 Task: Search one way flight ticket for 3 adults, 3 children in premium economy from Missoula: Missoula Montana Airport (was Missoula International Airport) to Gillette: Gillette Campbell County Airport on 5-1-2023. Choice of flights is Singapure airlines. Number of bags: 1 carry on bag. Price is upto 42000. Outbound departure time preference is 4:15.
Action: Mouse moved to (195, 175)
Screenshot: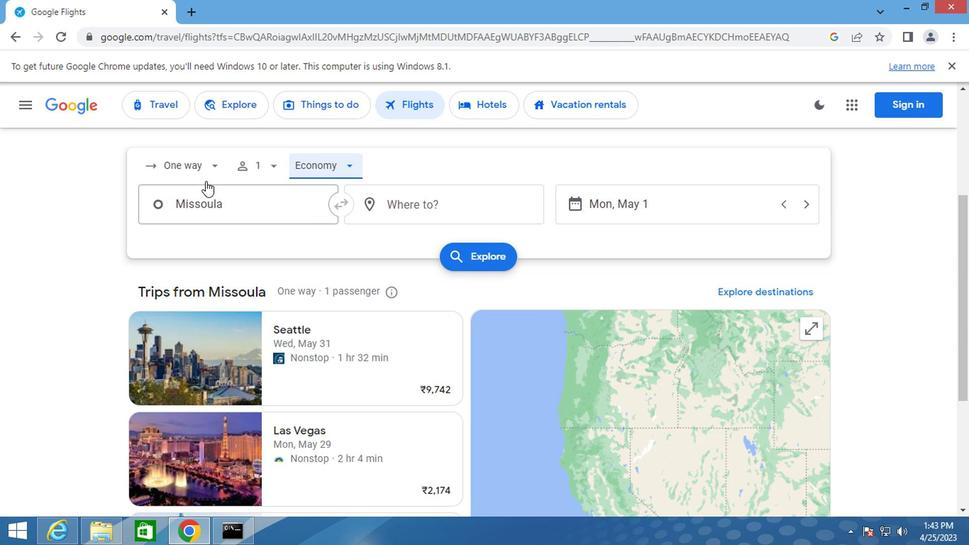 
Action: Mouse pressed left at (195, 175)
Screenshot: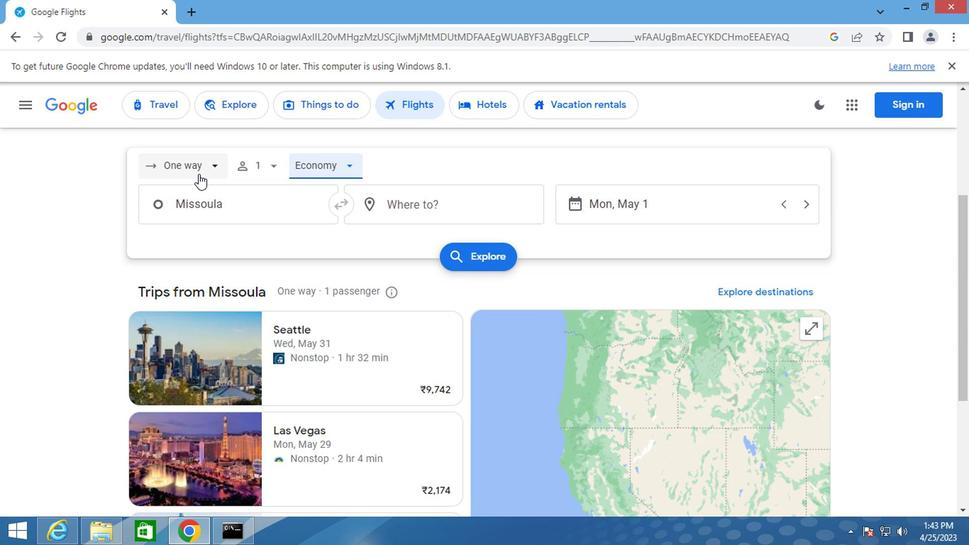 
Action: Mouse moved to (180, 236)
Screenshot: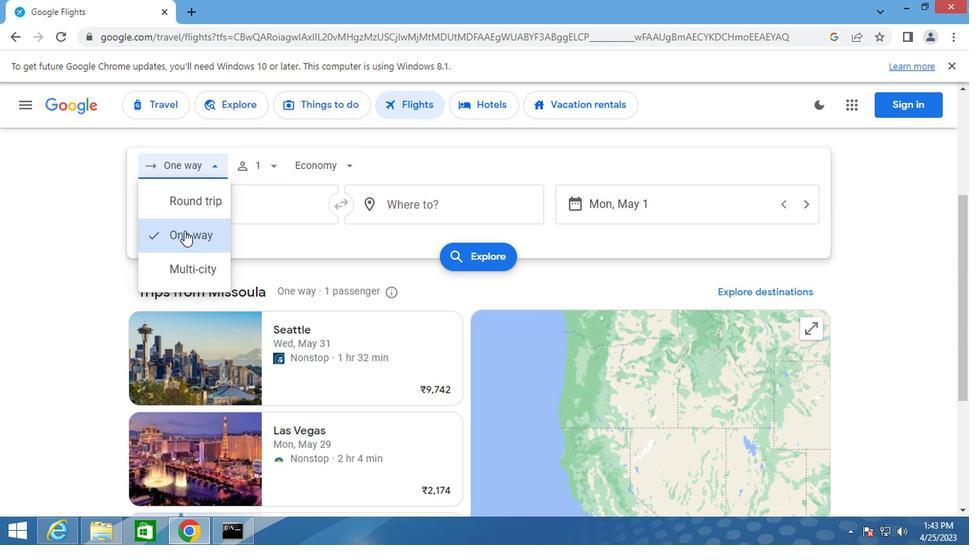 
Action: Mouse pressed left at (180, 236)
Screenshot: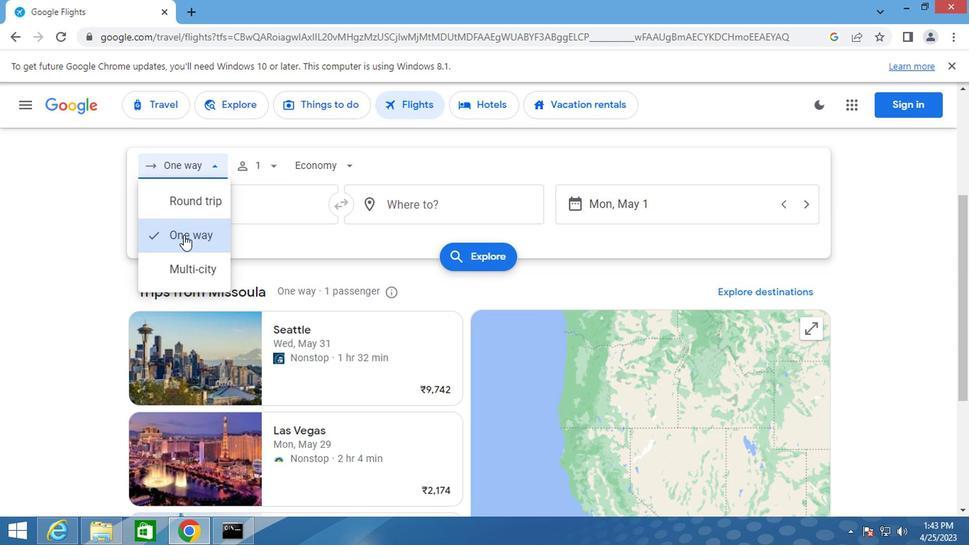 
Action: Mouse moved to (267, 165)
Screenshot: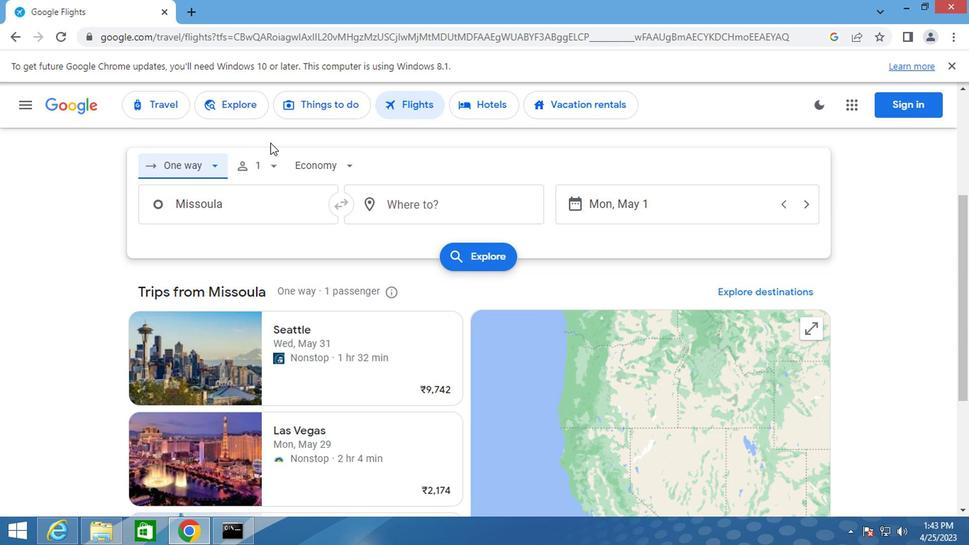 
Action: Mouse pressed left at (267, 165)
Screenshot: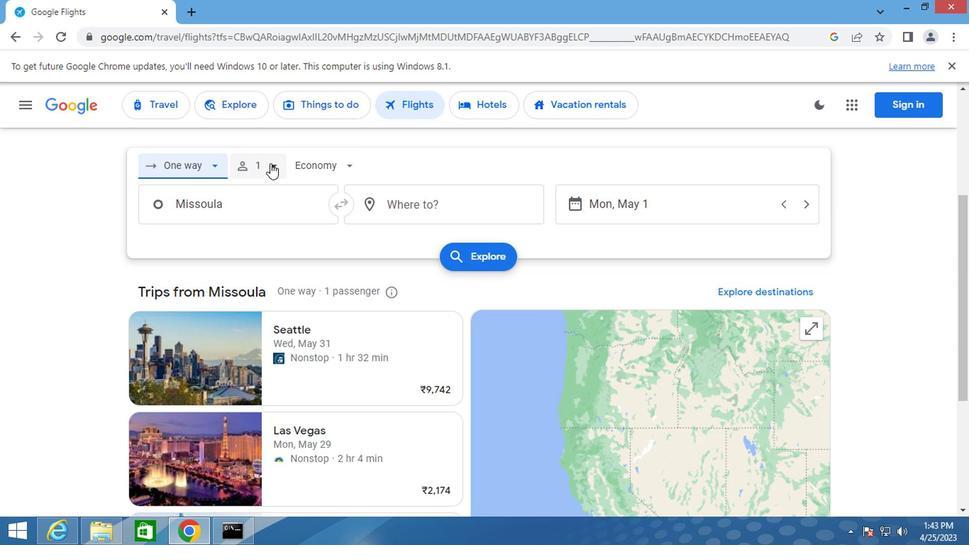 
Action: Mouse moved to (369, 204)
Screenshot: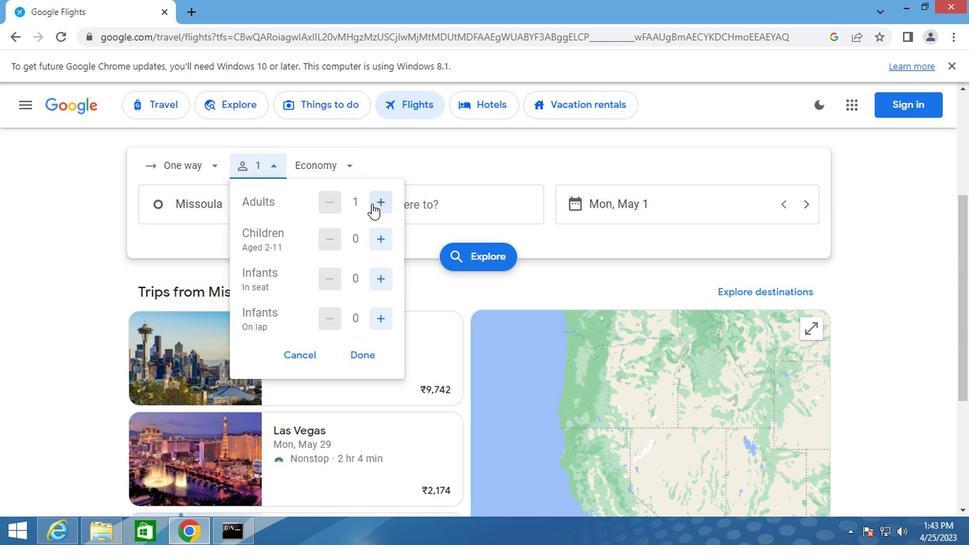 
Action: Mouse pressed left at (369, 204)
Screenshot: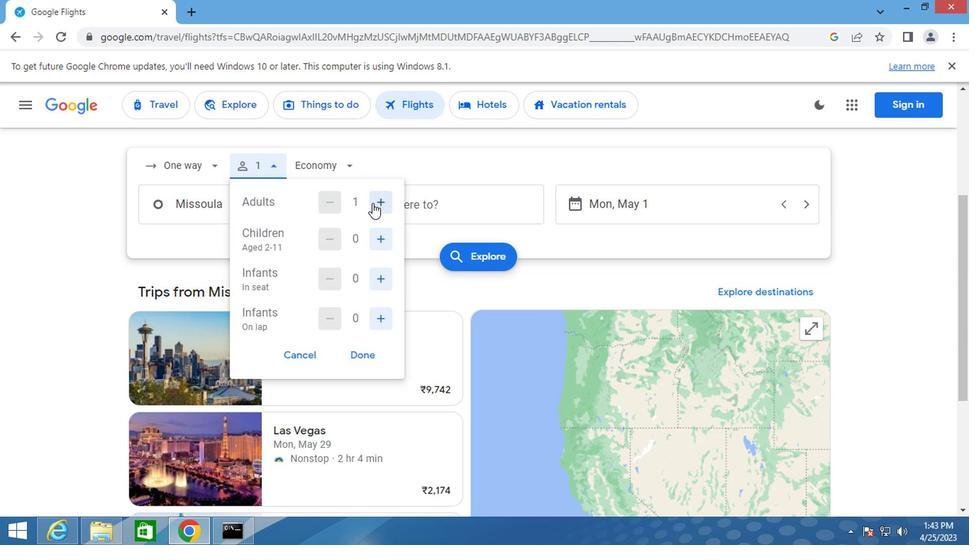 
Action: Mouse pressed left at (369, 204)
Screenshot: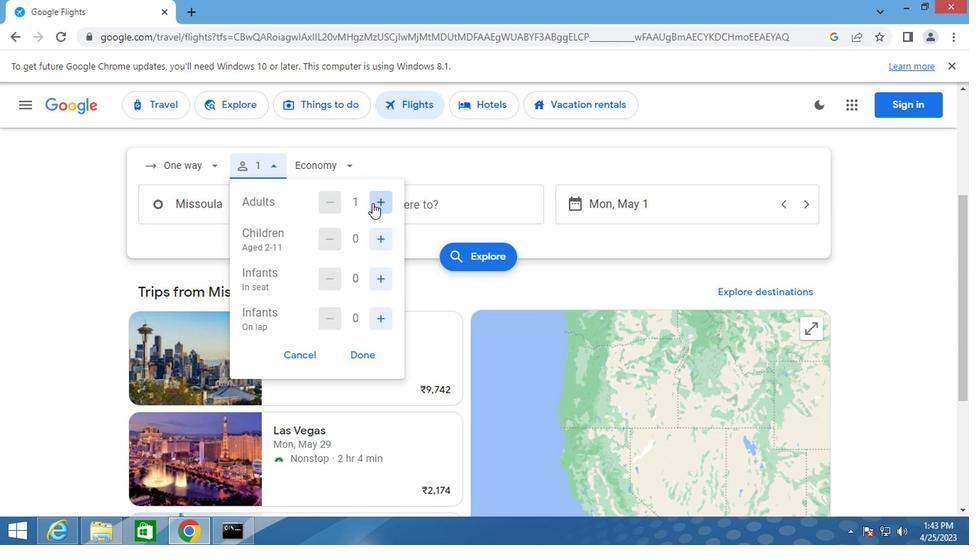 
Action: Mouse moved to (376, 244)
Screenshot: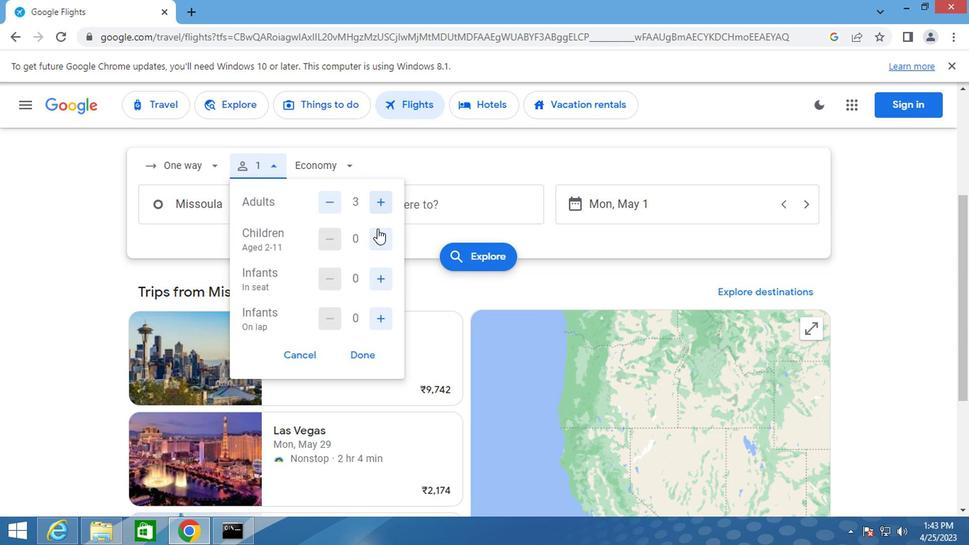 
Action: Mouse pressed left at (376, 244)
Screenshot: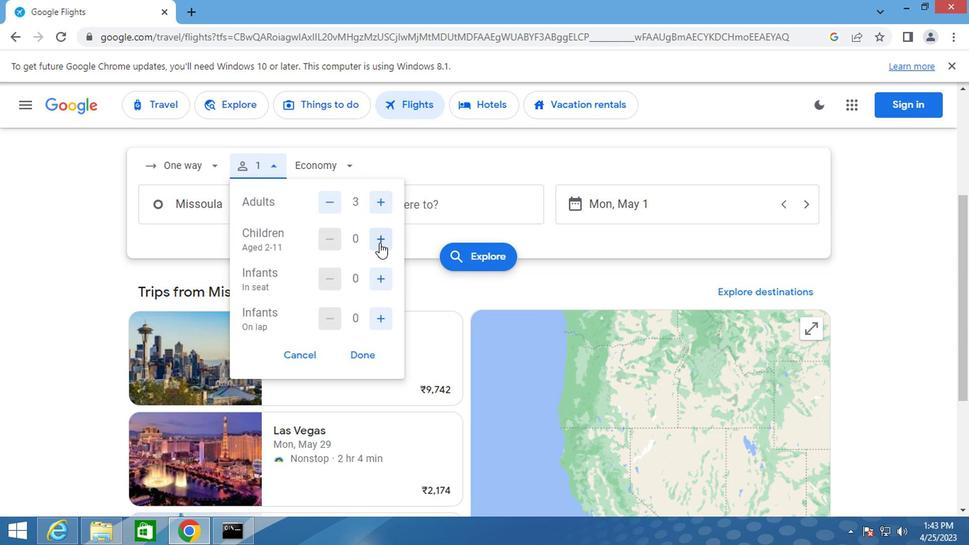 
Action: Mouse pressed left at (376, 244)
Screenshot: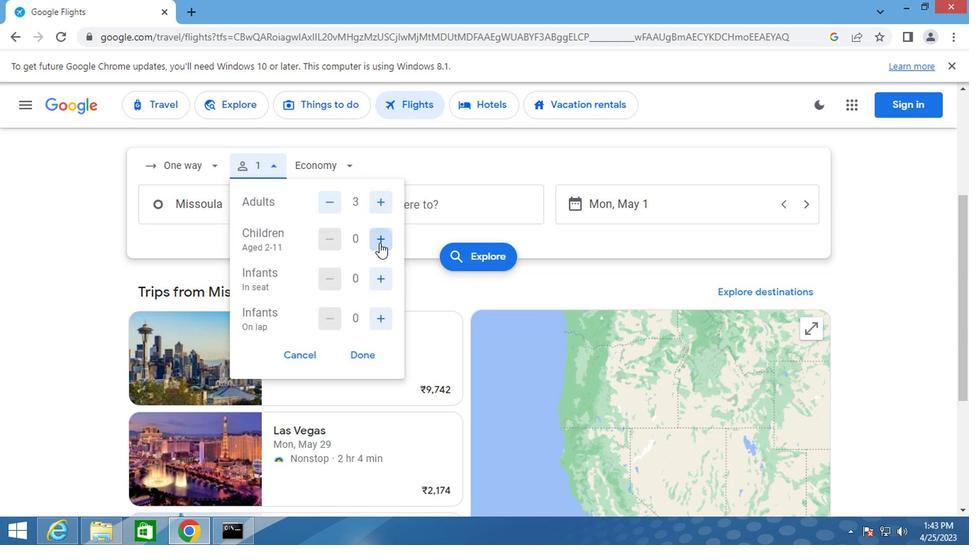 
Action: Mouse pressed left at (376, 244)
Screenshot: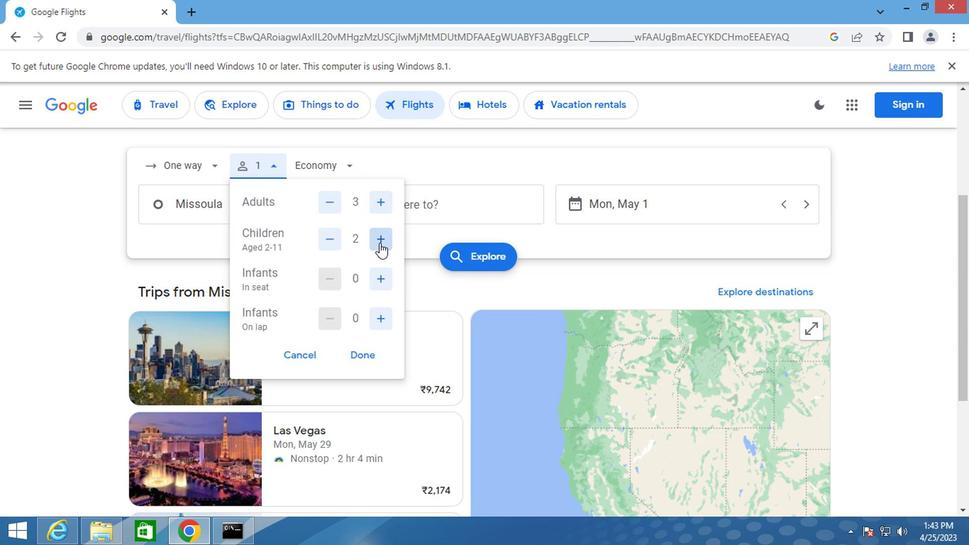 
Action: Mouse moved to (337, 165)
Screenshot: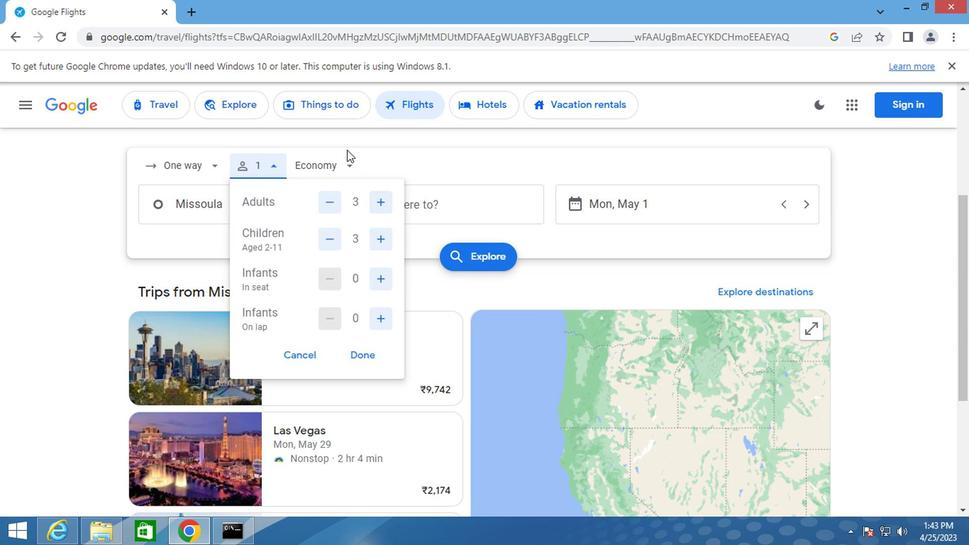 
Action: Mouse pressed left at (337, 165)
Screenshot: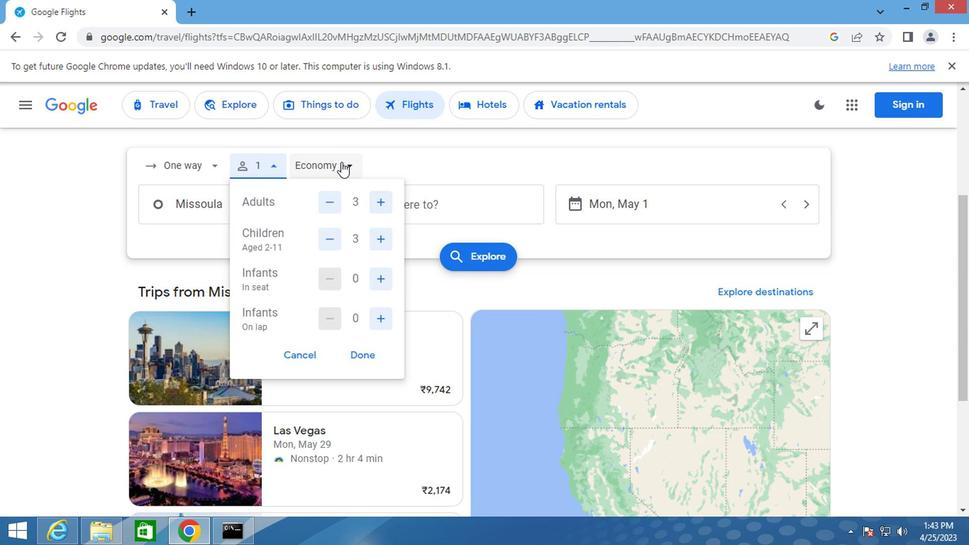 
Action: Mouse moved to (354, 234)
Screenshot: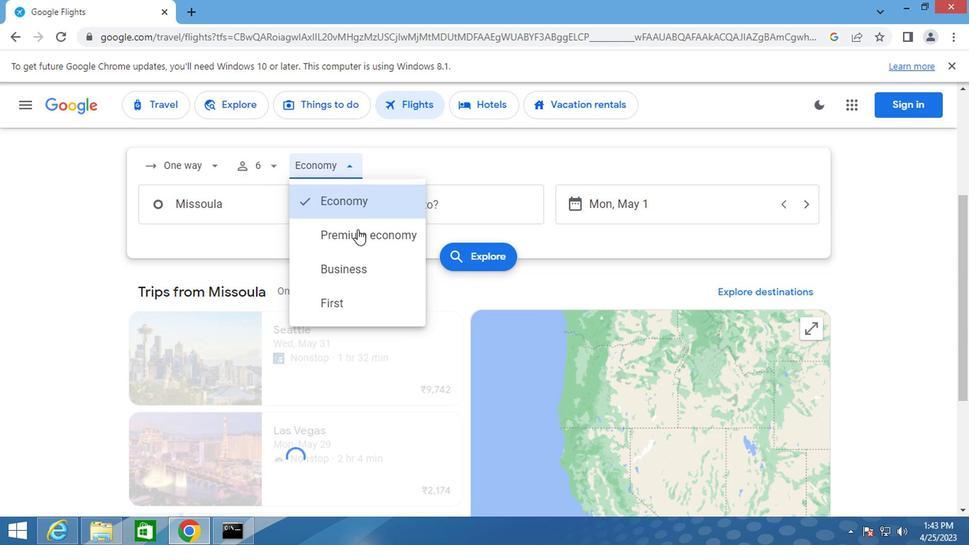 
Action: Mouse pressed left at (354, 234)
Screenshot: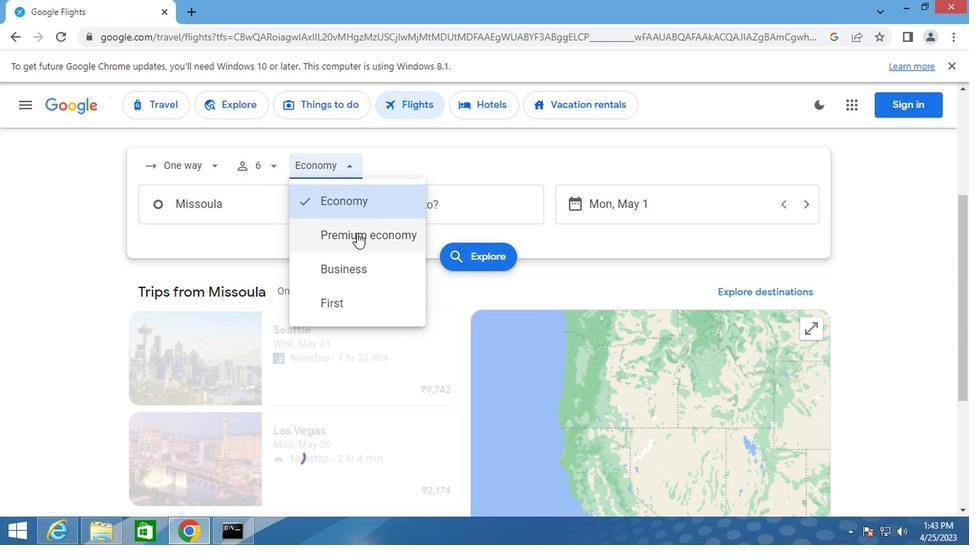 
Action: Mouse moved to (219, 212)
Screenshot: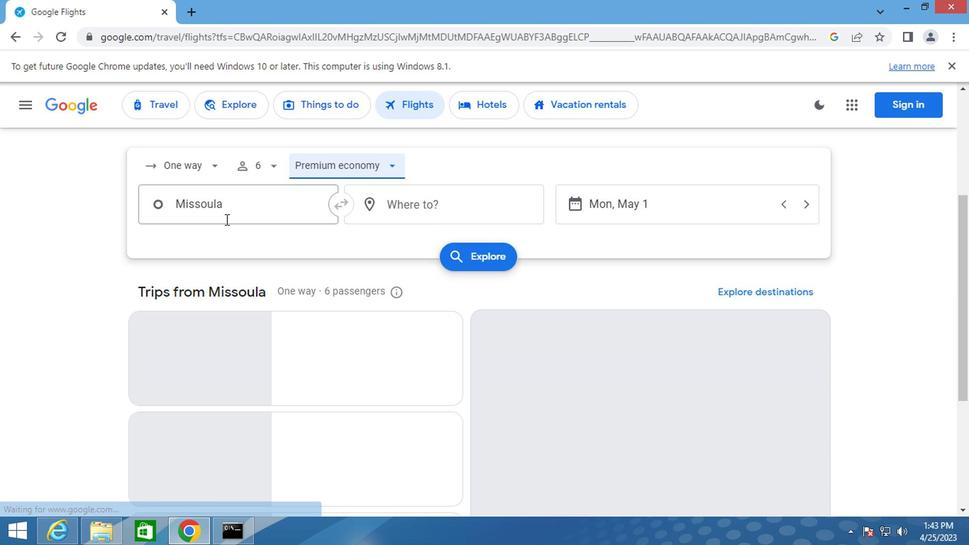 
Action: Mouse pressed left at (219, 212)
Screenshot: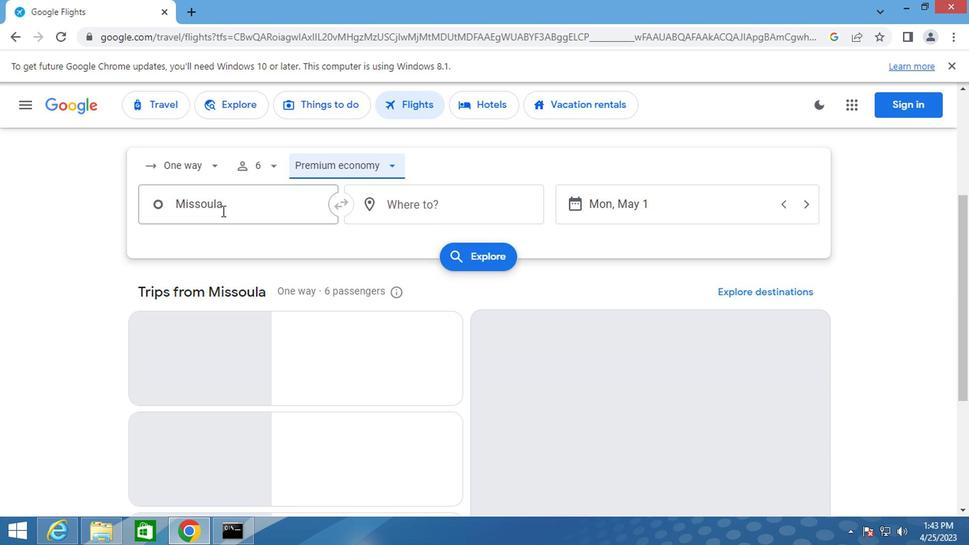 
Action: Key pressed missoul
Screenshot: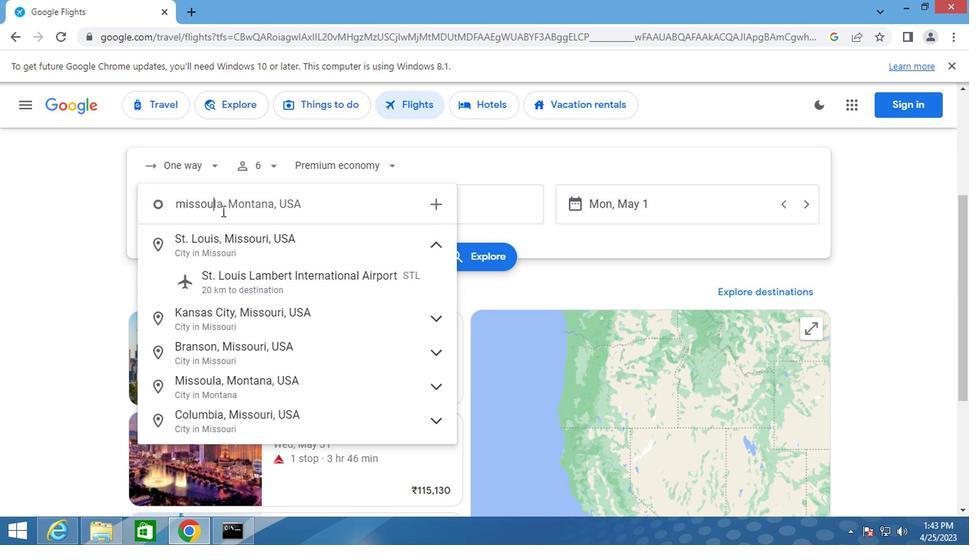 
Action: Mouse moved to (213, 297)
Screenshot: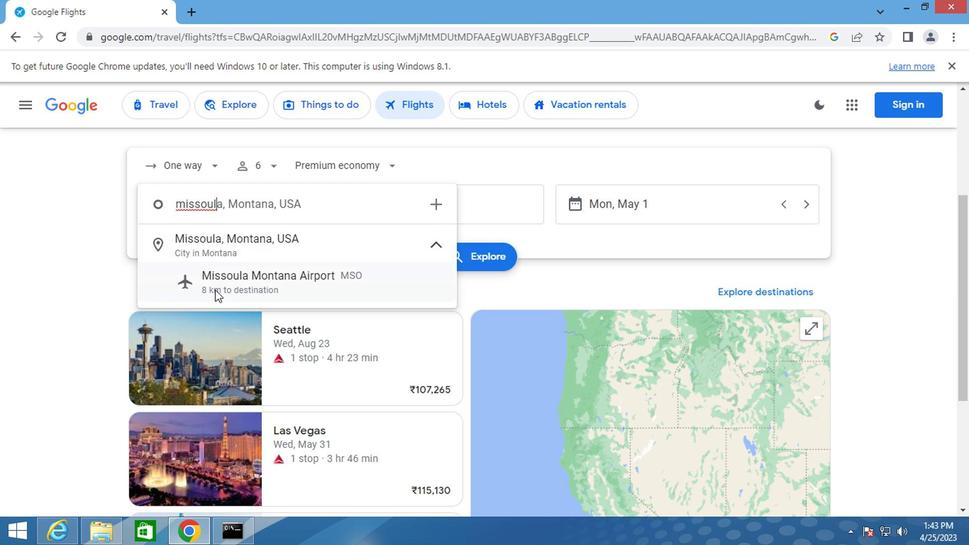 
Action: Mouse pressed left at (213, 297)
Screenshot: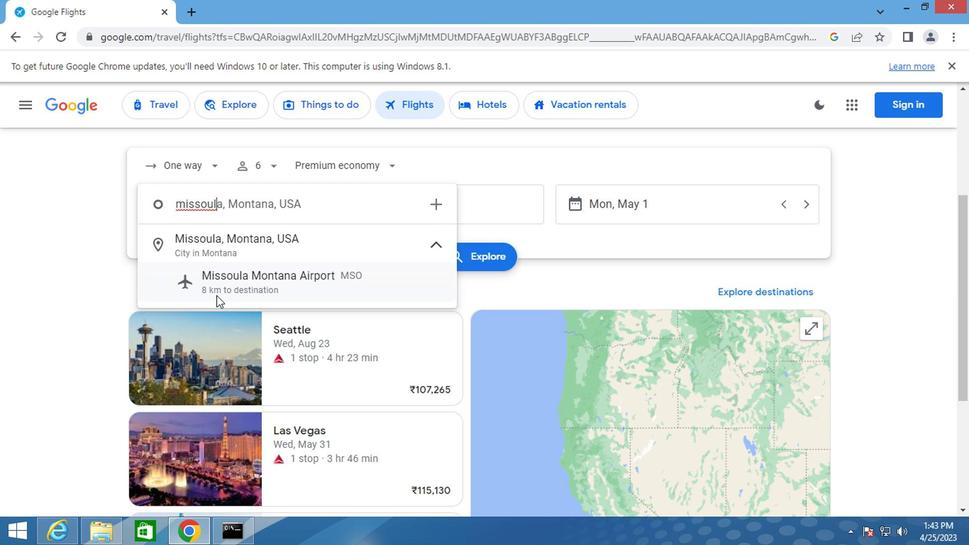 
Action: Mouse moved to (383, 203)
Screenshot: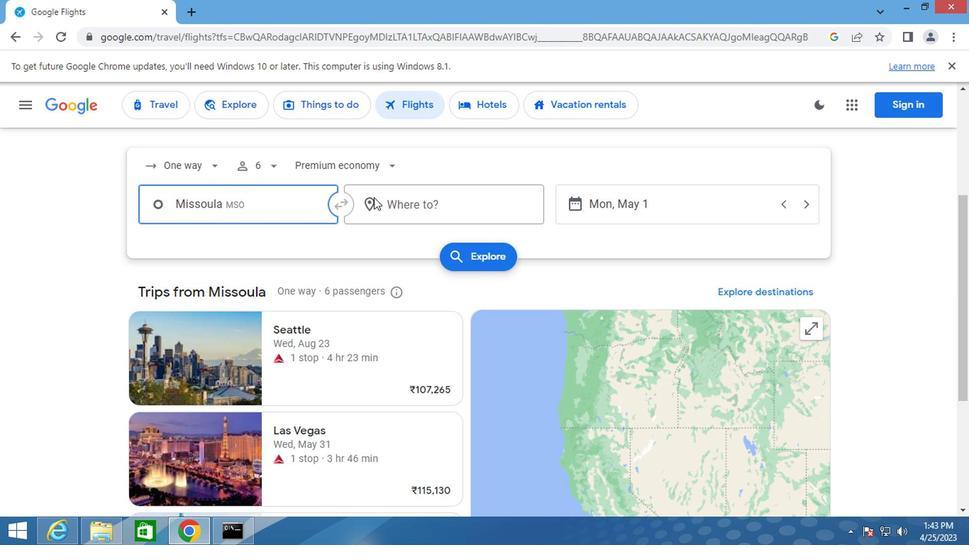 
Action: Mouse pressed left at (383, 203)
Screenshot: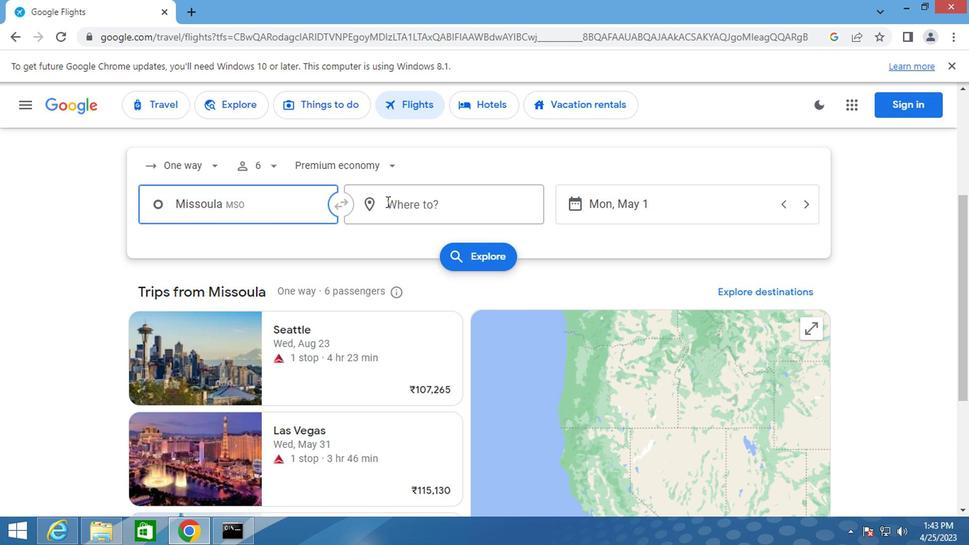 
Action: Mouse moved to (397, 206)
Screenshot: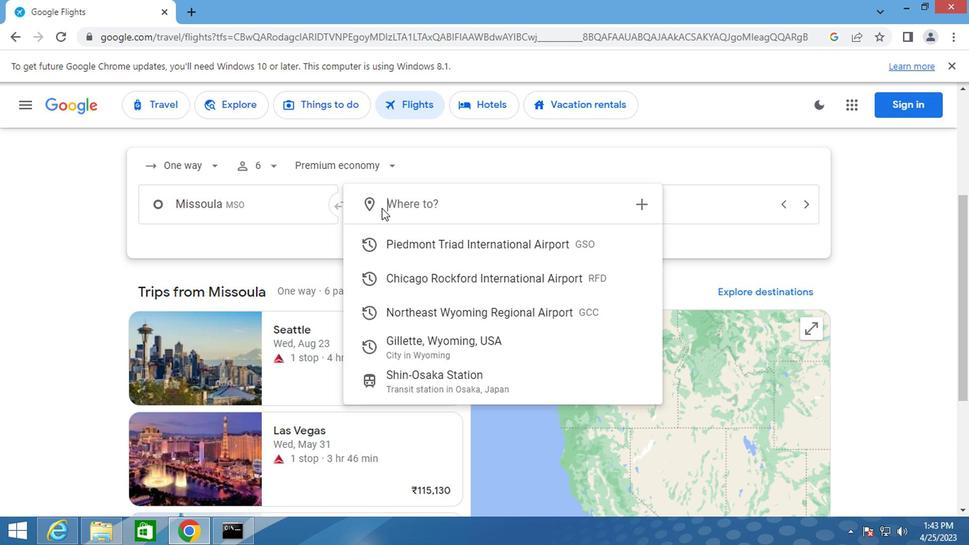 
Action: Key pressed gillette
Screenshot: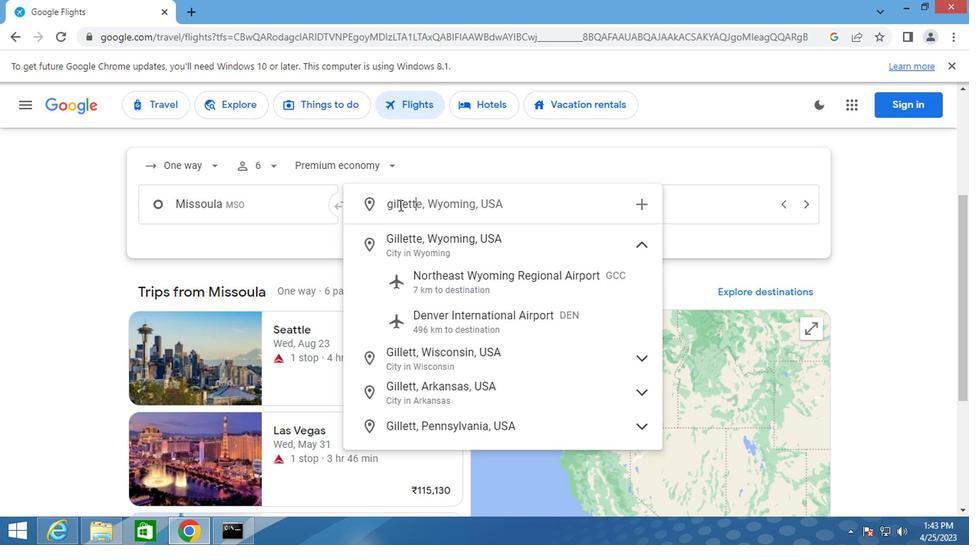 
Action: Mouse moved to (469, 281)
Screenshot: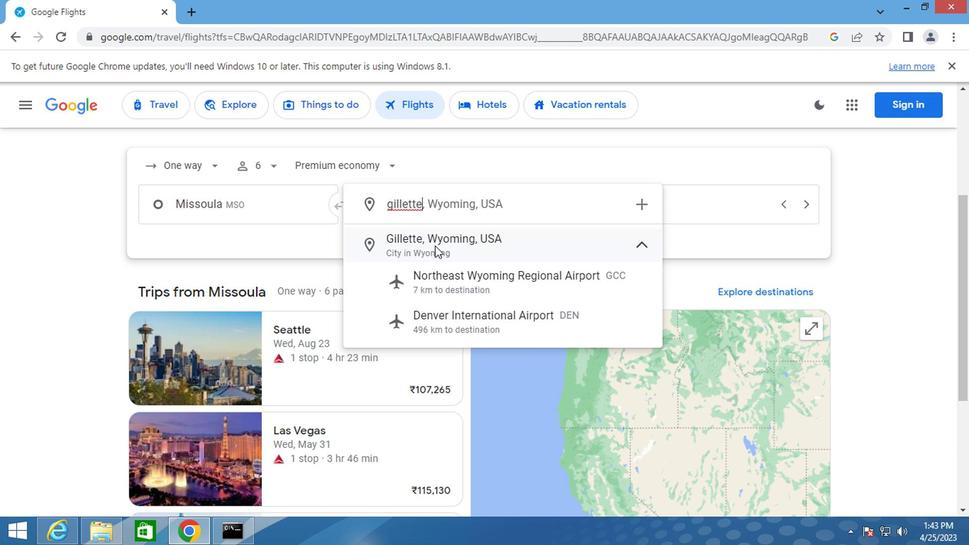 
Action: Mouse pressed left at (469, 281)
Screenshot: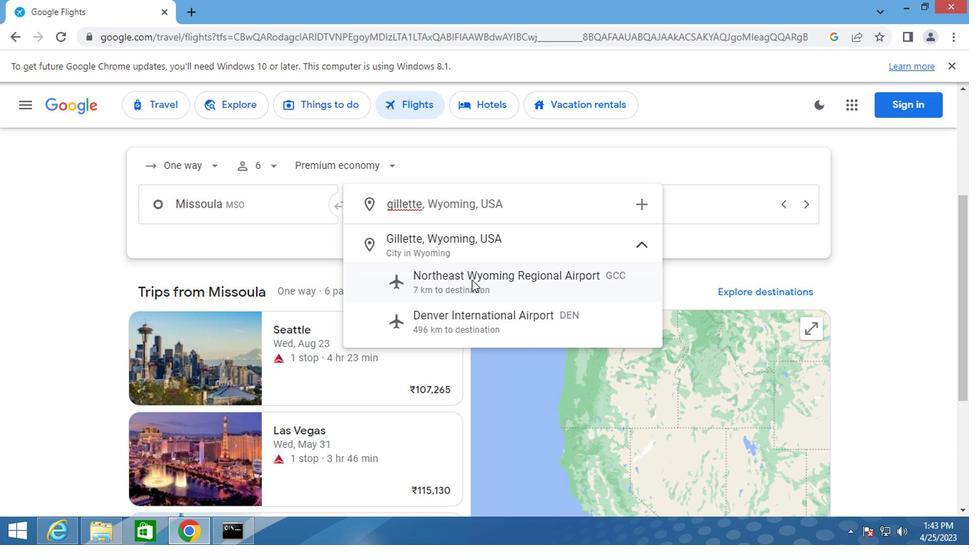 
Action: Mouse moved to (653, 204)
Screenshot: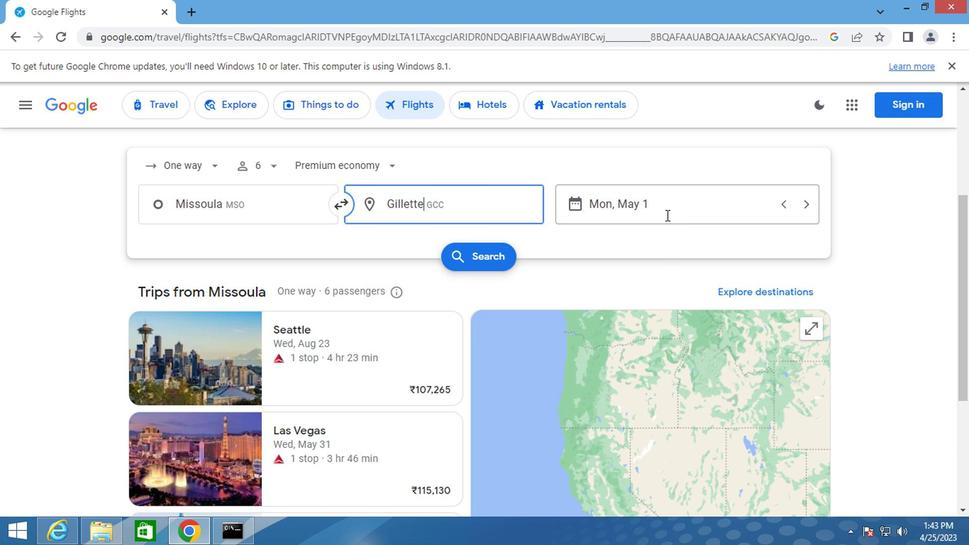 
Action: Mouse pressed left at (653, 204)
Screenshot: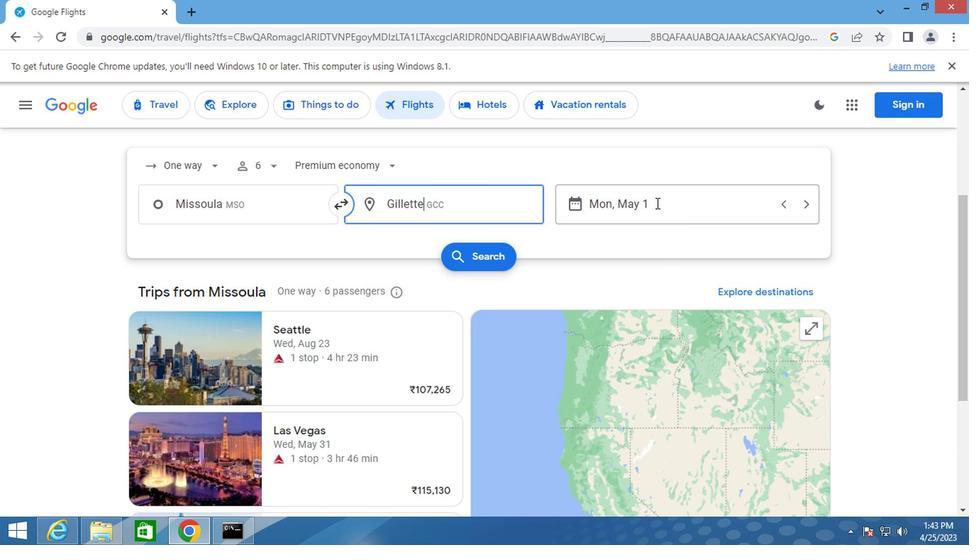
Action: Mouse moved to (614, 256)
Screenshot: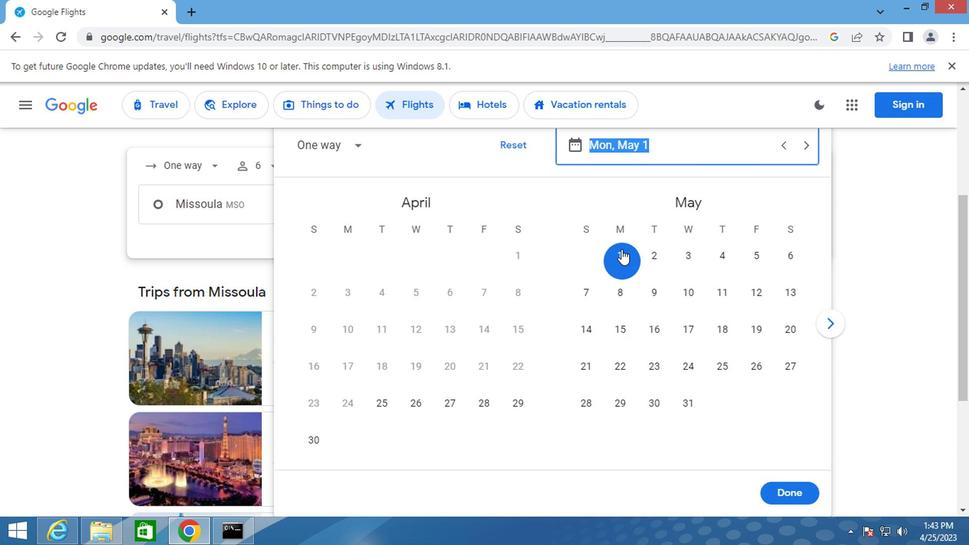 
Action: Mouse pressed left at (614, 256)
Screenshot: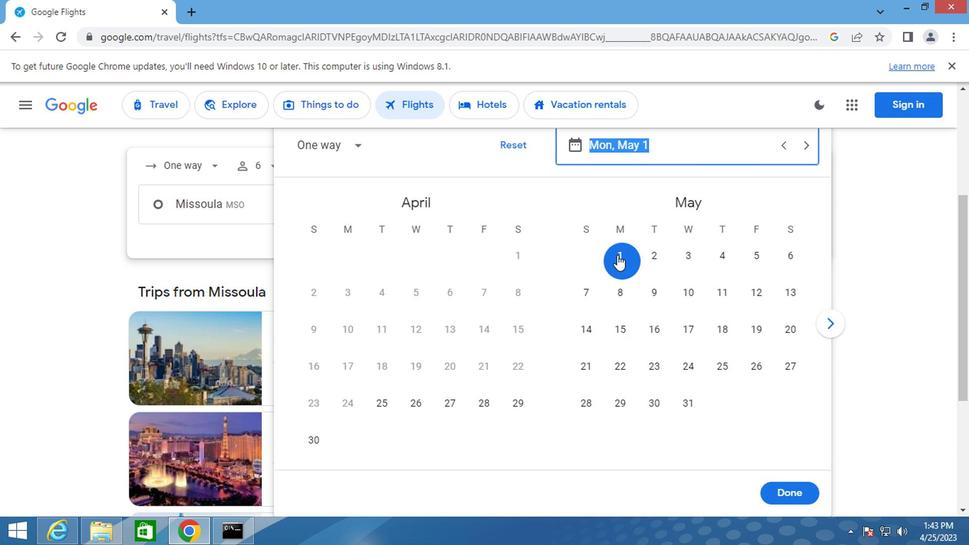 
Action: Mouse moved to (777, 489)
Screenshot: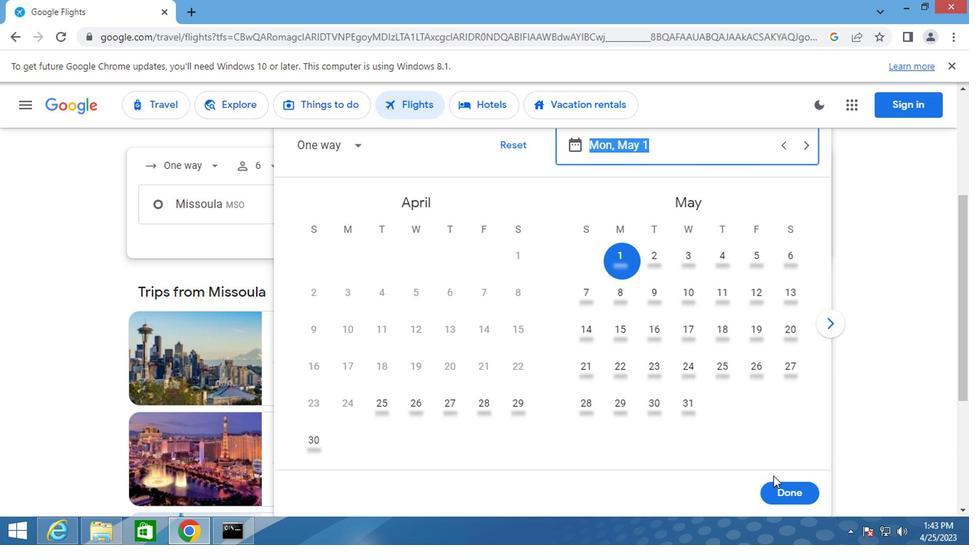 
Action: Mouse pressed left at (777, 489)
Screenshot: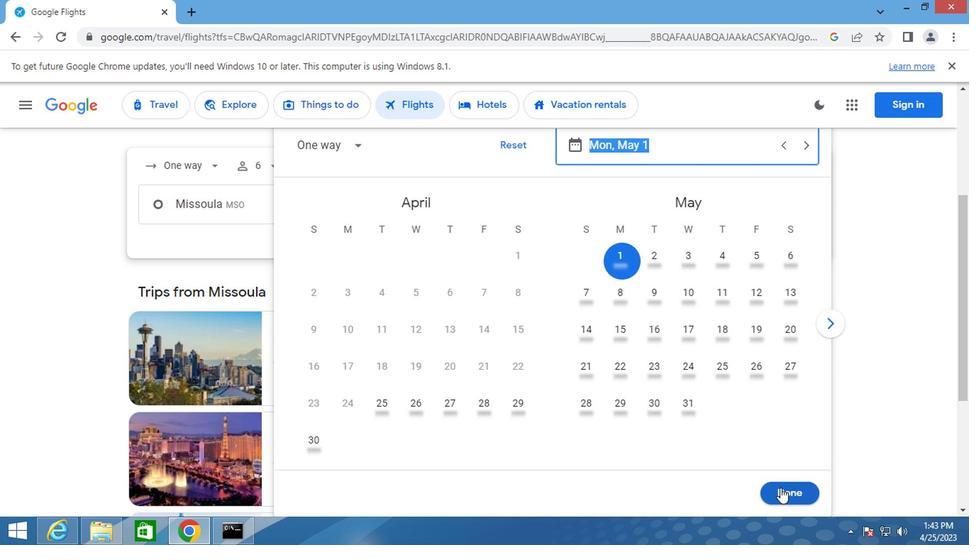 
Action: Mouse moved to (462, 263)
Screenshot: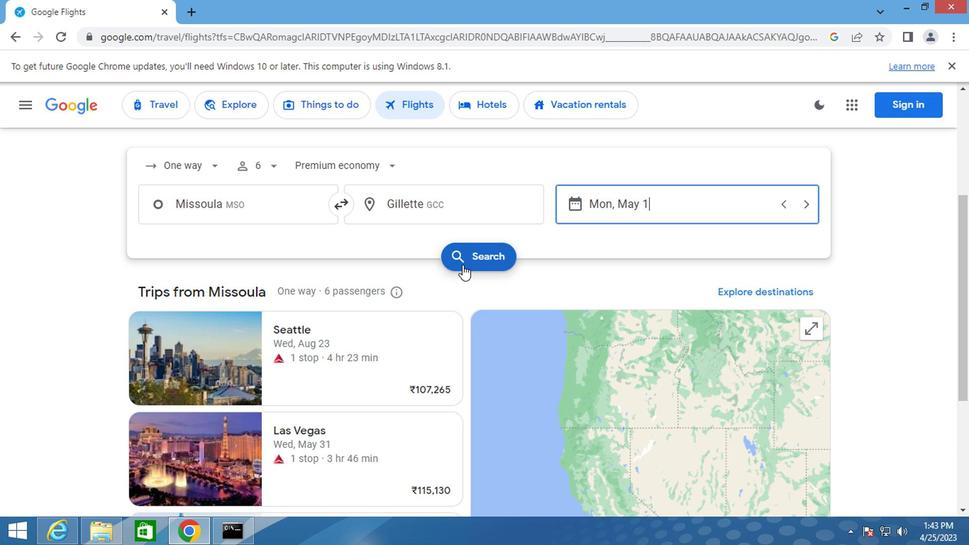 
Action: Mouse pressed left at (462, 263)
Screenshot: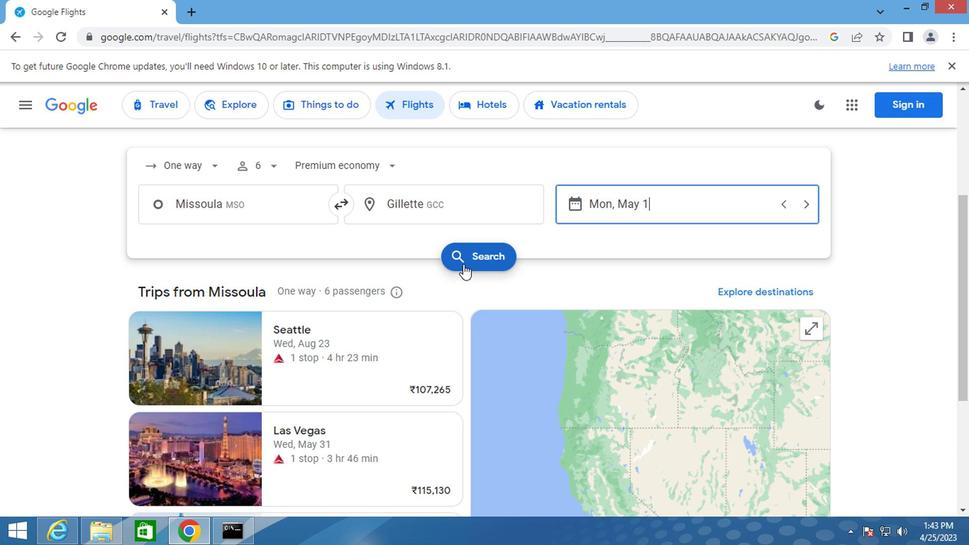 
Action: Mouse moved to (168, 234)
Screenshot: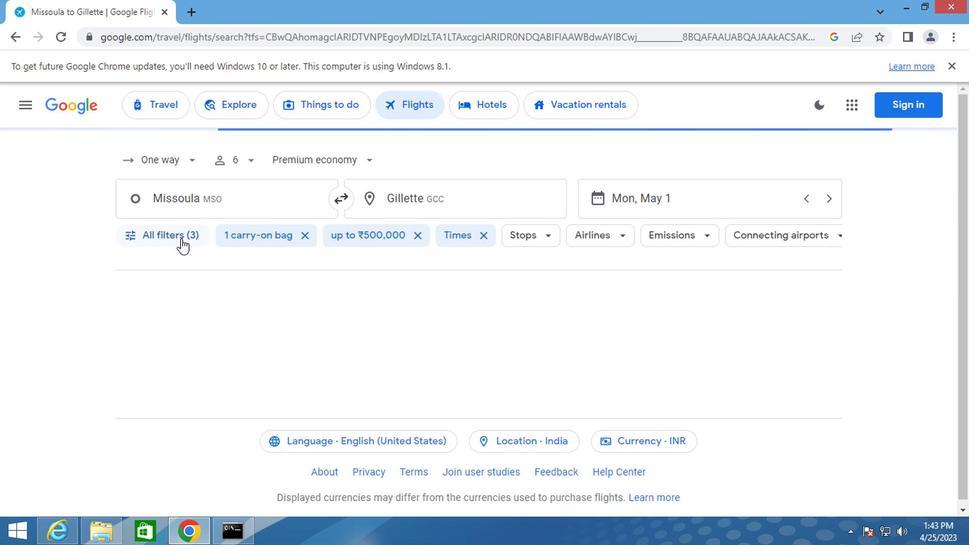 
Action: Mouse pressed left at (168, 234)
Screenshot: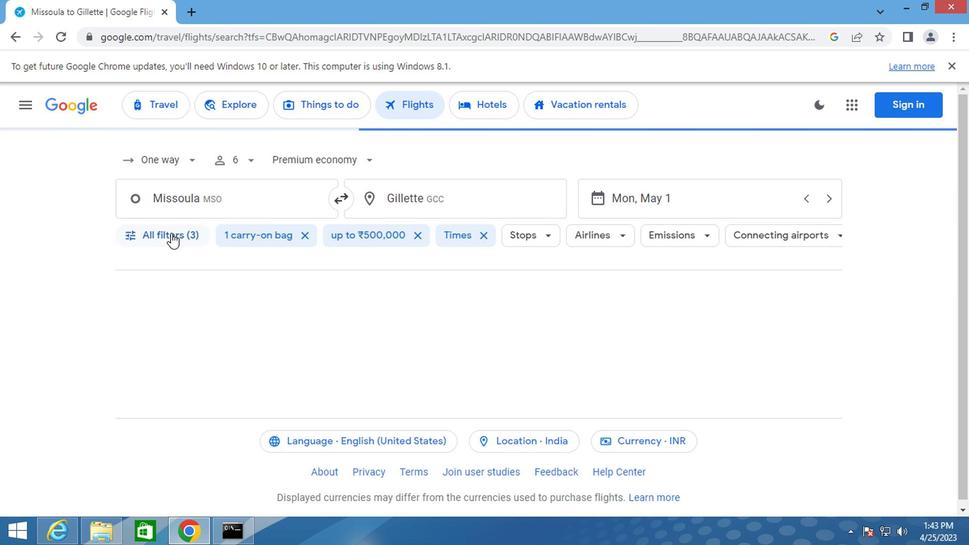 
Action: Mouse moved to (264, 309)
Screenshot: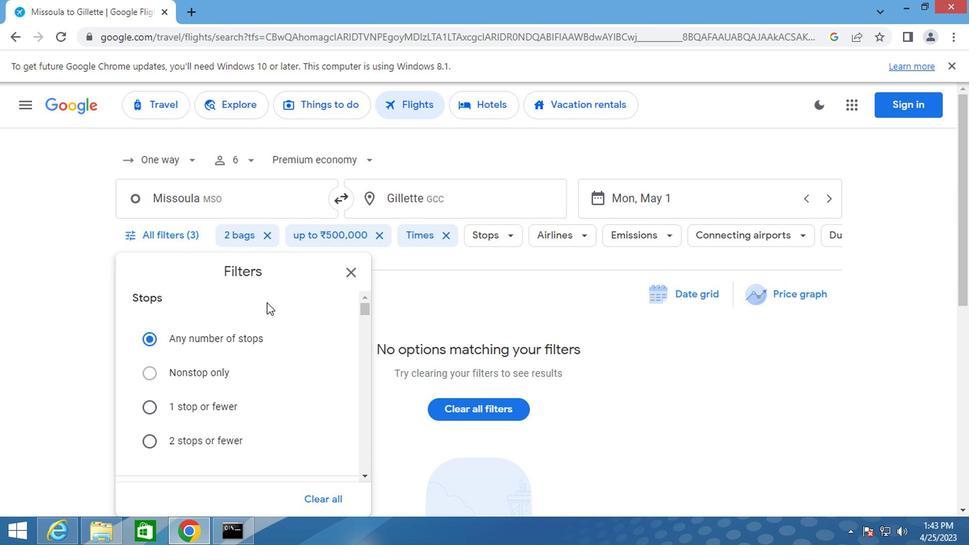 
Action: Mouse scrolled (264, 308) with delta (0, -1)
Screenshot: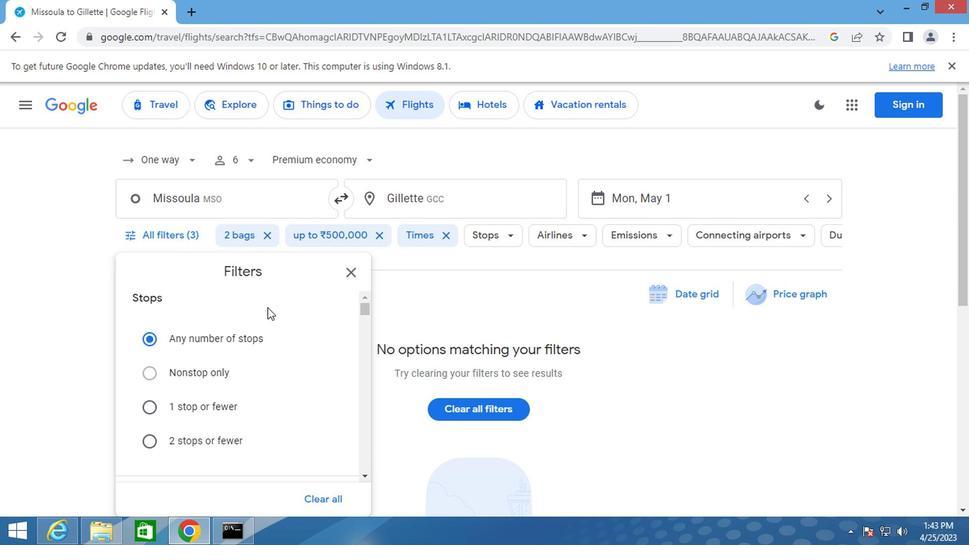 
Action: Mouse scrolled (264, 308) with delta (0, -1)
Screenshot: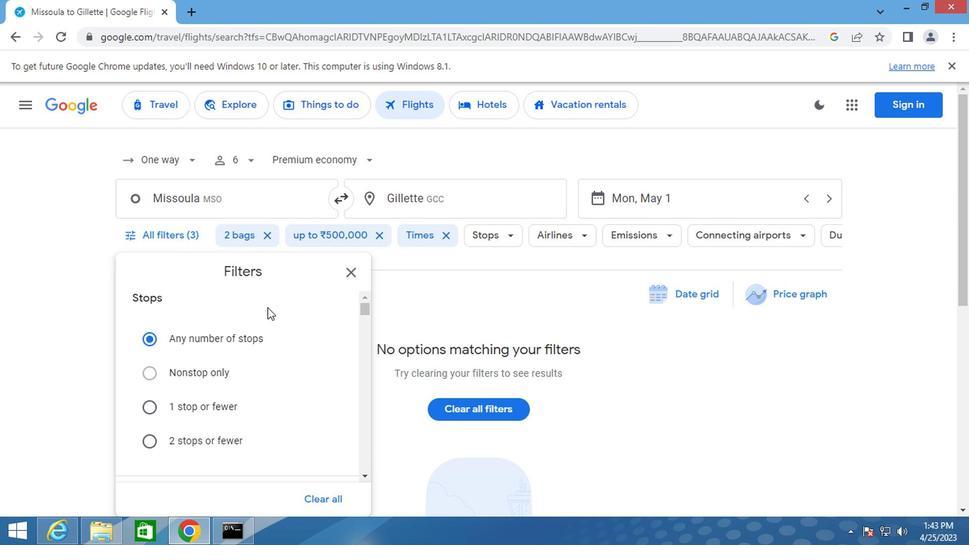 
Action: Mouse moved to (263, 333)
Screenshot: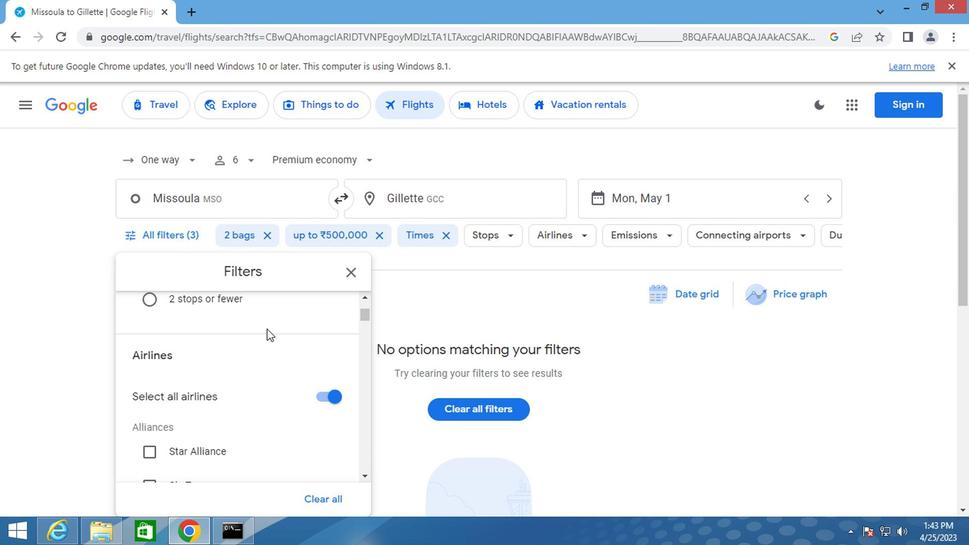 
Action: Mouse scrolled (263, 333) with delta (0, 0)
Screenshot: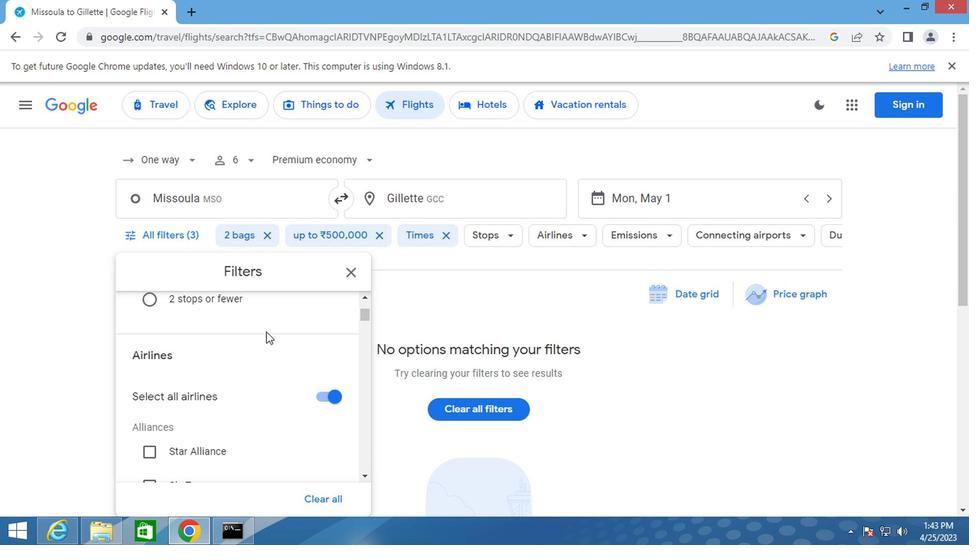 
Action: Mouse scrolled (263, 333) with delta (0, 0)
Screenshot: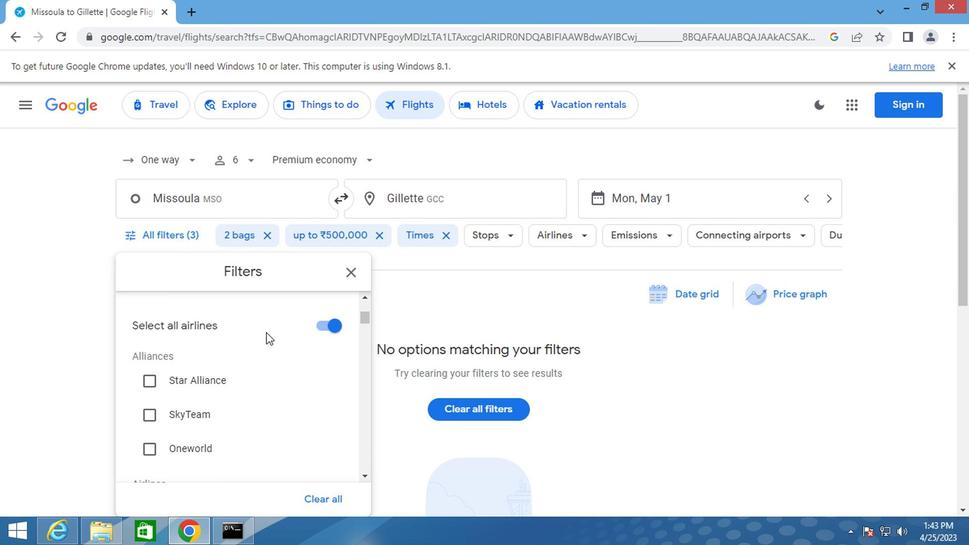 
Action: Mouse scrolled (263, 333) with delta (0, 0)
Screenshot: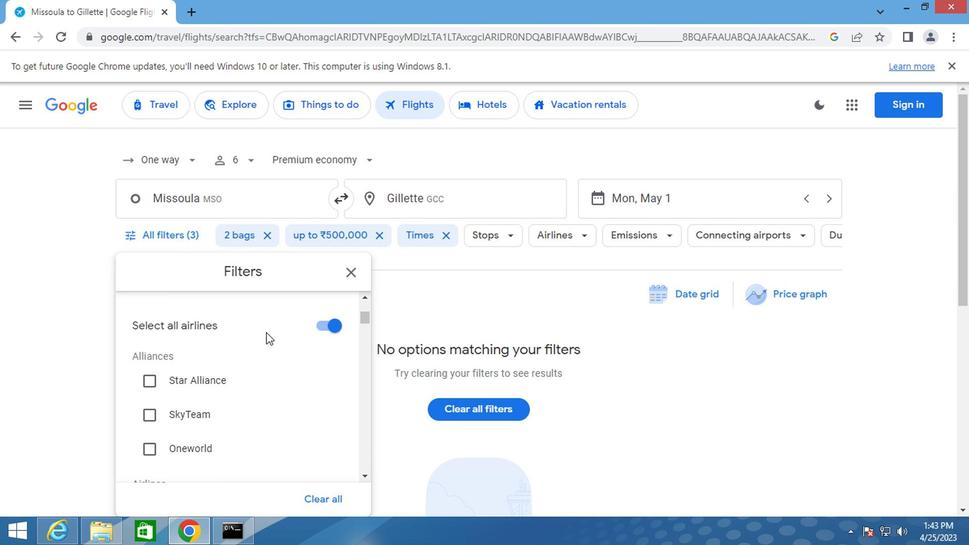 
Action: Mouse scrolled (263, 333) with delta (0, 0)
Screenshot: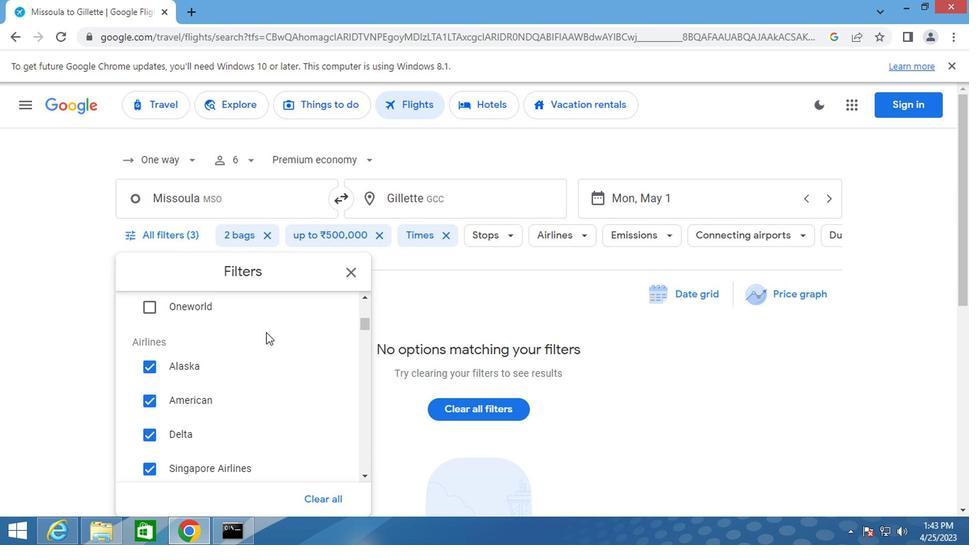 
Action: Mouse moved to (152, 398)
Screenshot: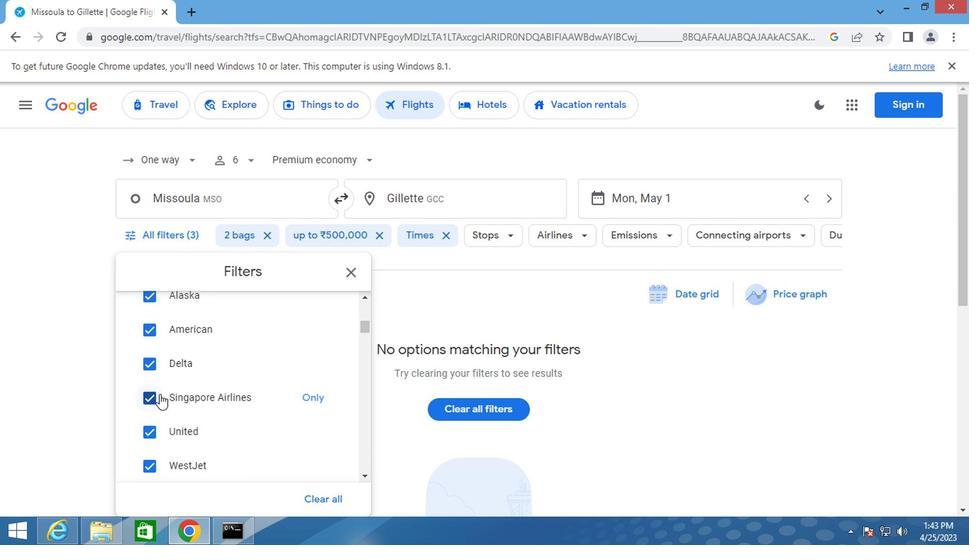 
Action: Mouse pressed left at (152, 398)
Screenshot: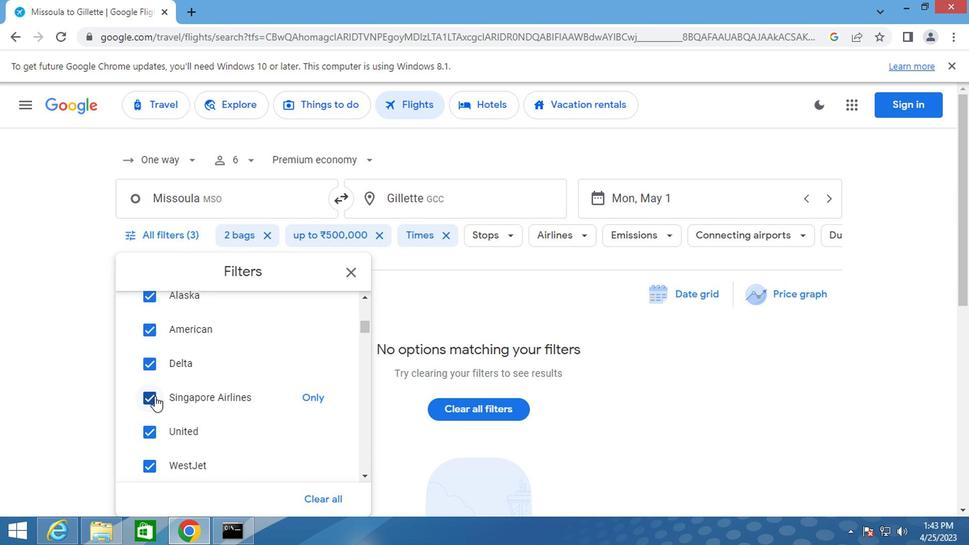 
Action: Mouse moved to (236, 387)
Screenshot: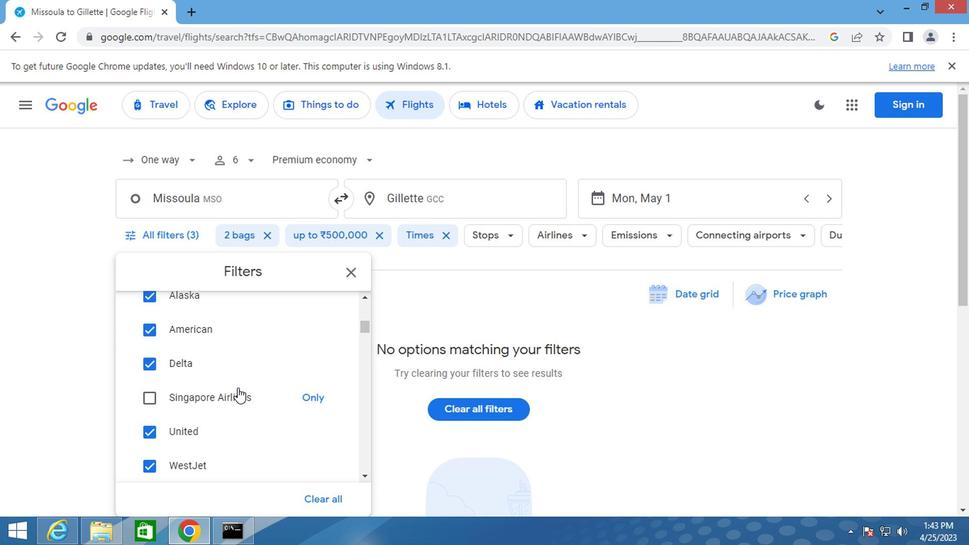 
Action: Mouse scrolled (236, 387) with delta (0, 0)
Screenshot: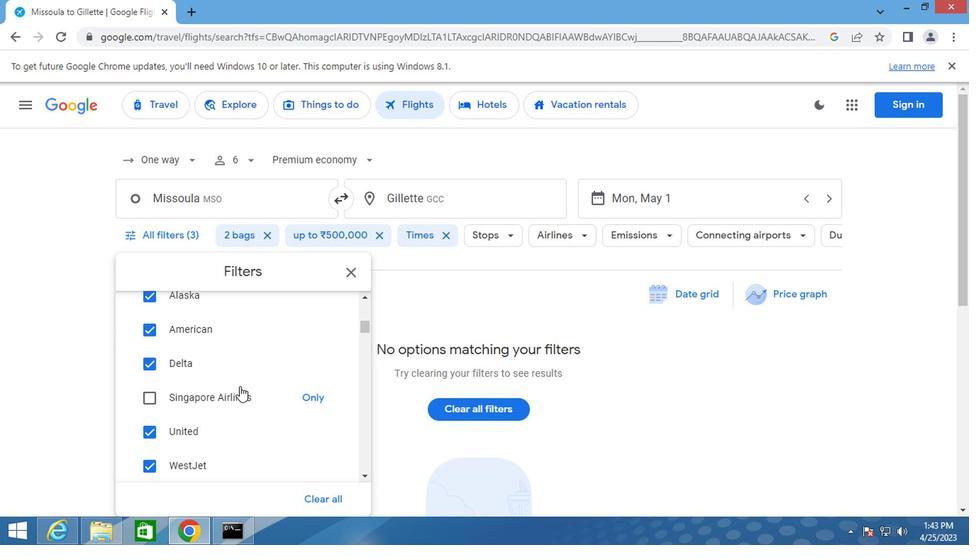 
Action: Mouse scrolled (236, 387) with delta (0, 0)
Screenshot: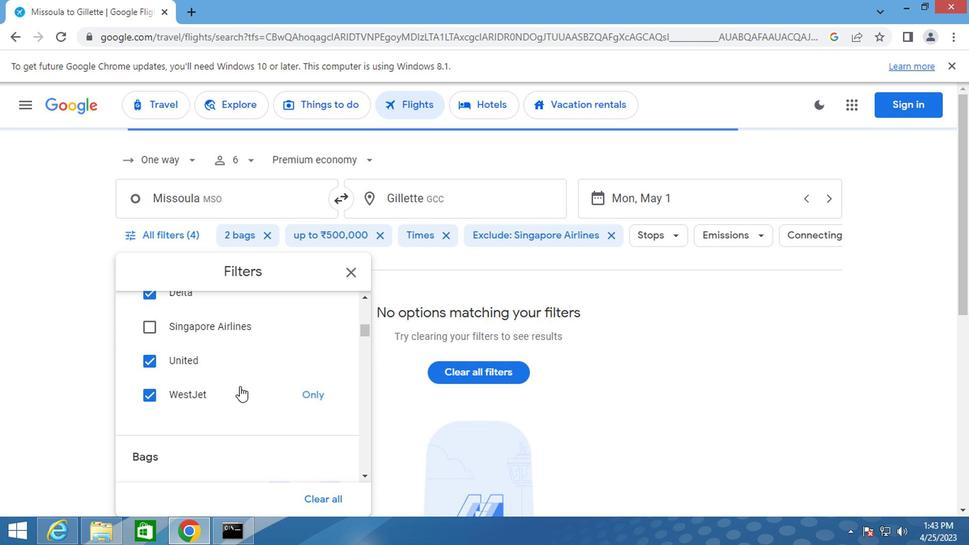 
Action: Mouse moved to (332, 427)
Screenshot: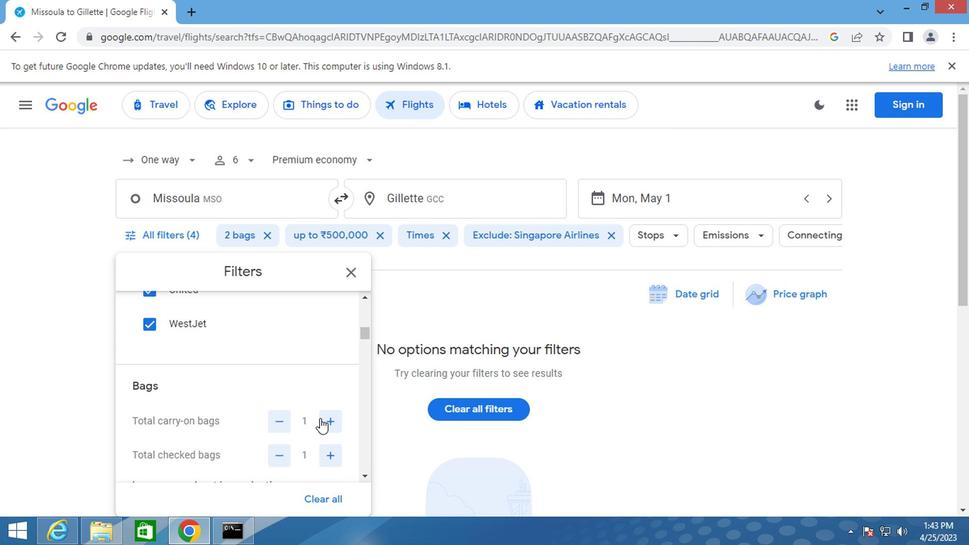 
Action: Mouse pressed left at (332, 427)
Screenshot: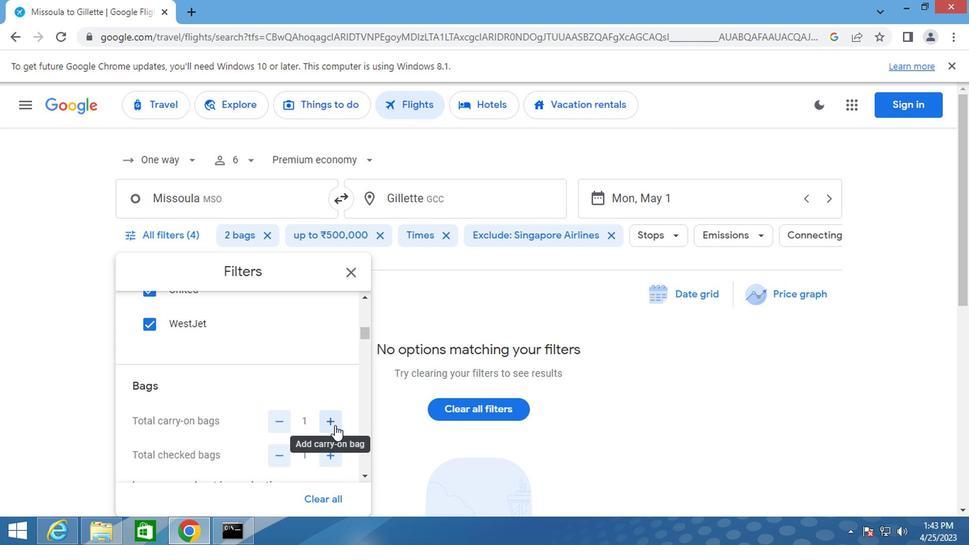 
Action: Mouse moved to (281, 423)
Screenshot: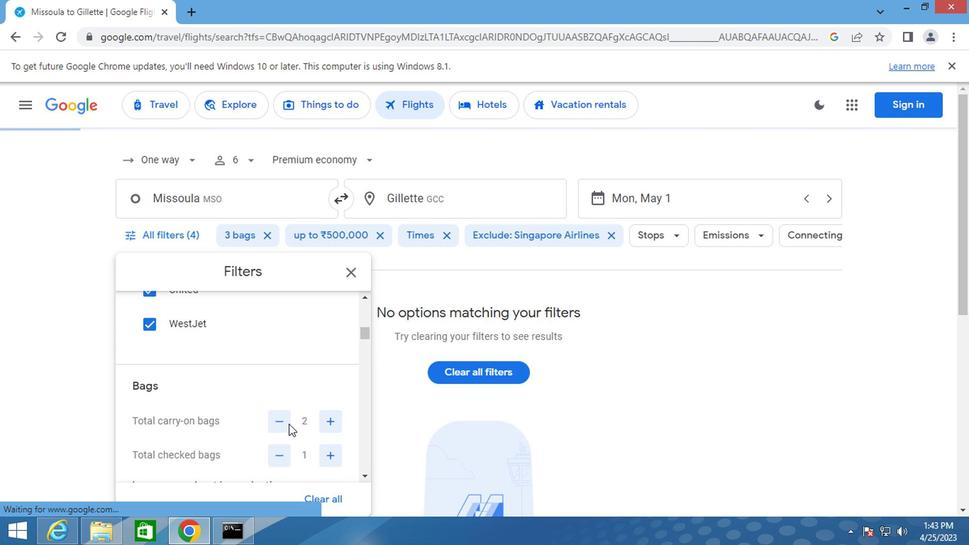 
Action: Mouse pressed left at (281, 423)
Screenshot: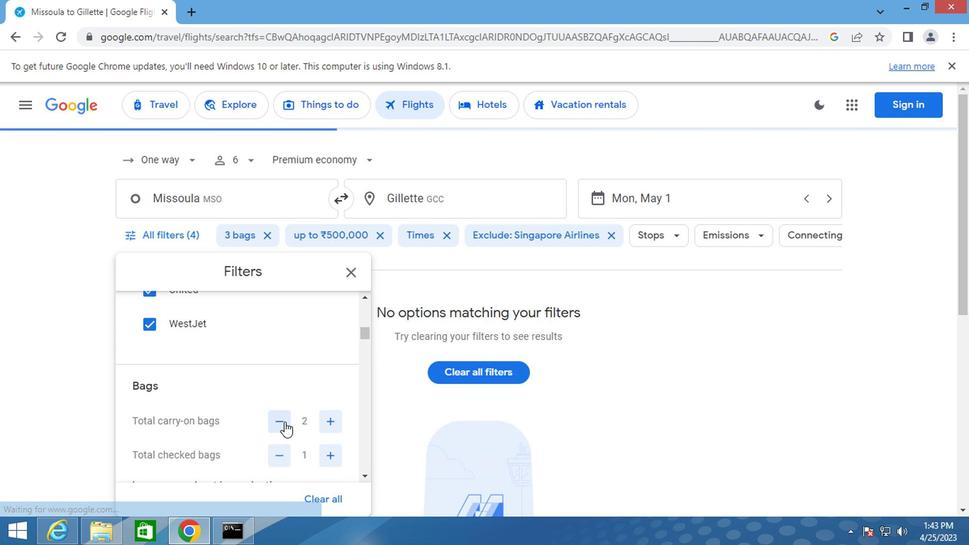 
Action: Mouse moved to (285, 454)
Screenshot: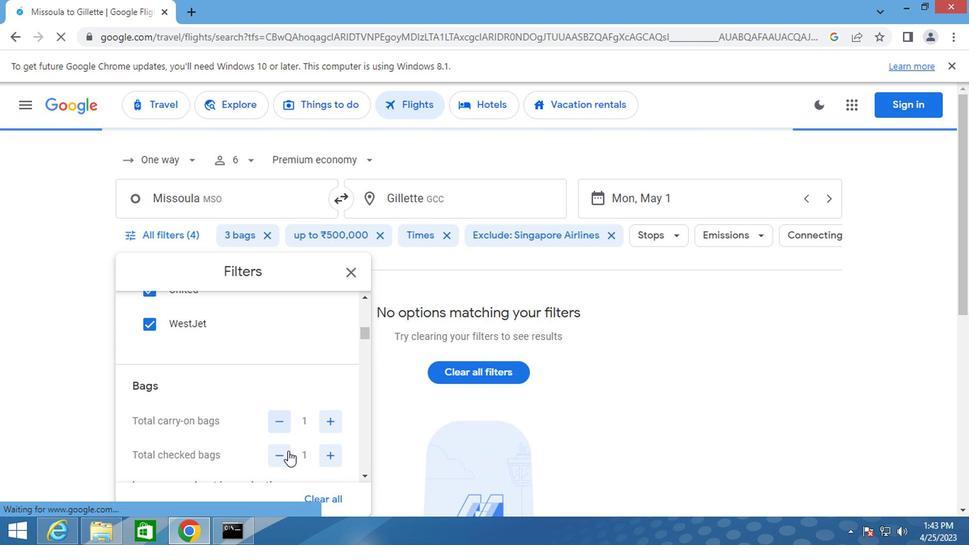 
Action: Mouse pressed left at (285, 454)
Screenshot: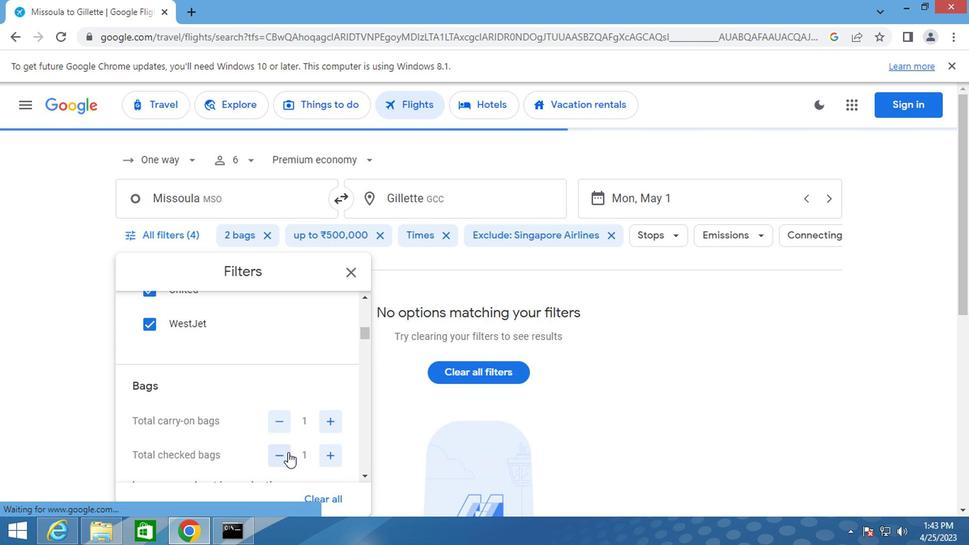 
Action: Mouse moved to (276, 437)
Screenshot: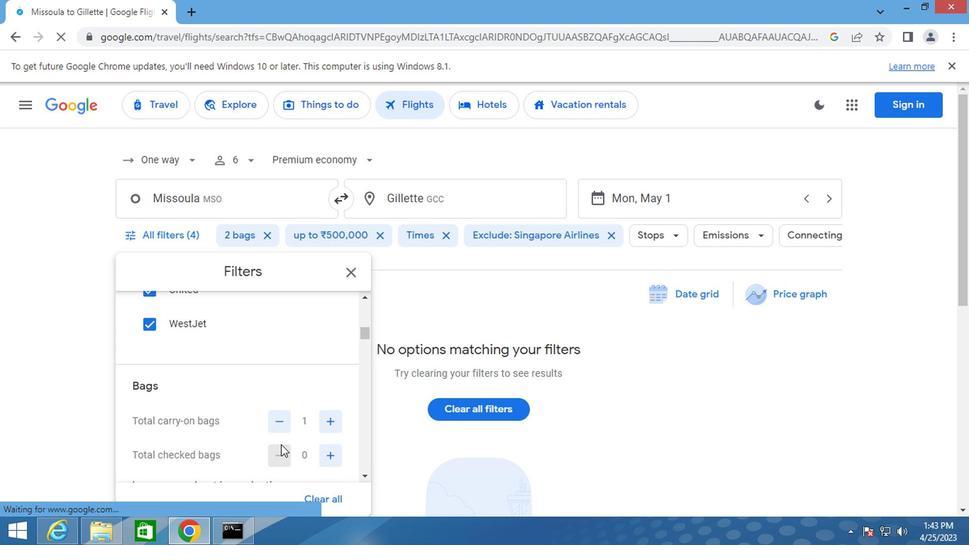 
Action: Mouse scrolled (276, 436) with delta (0, -1)
Screenshot: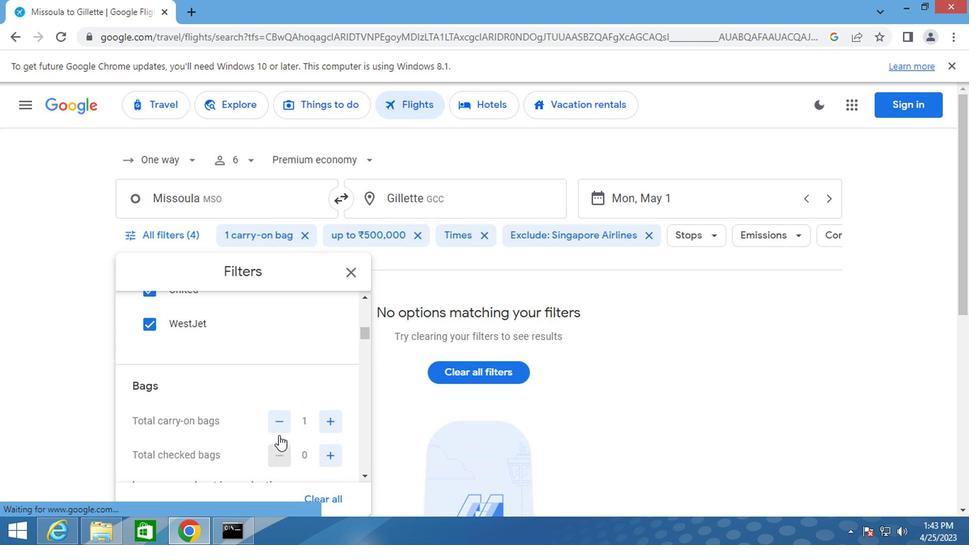 
Action: Mouse scrolled (276, 436) with delta (0, -1)
Screenshot: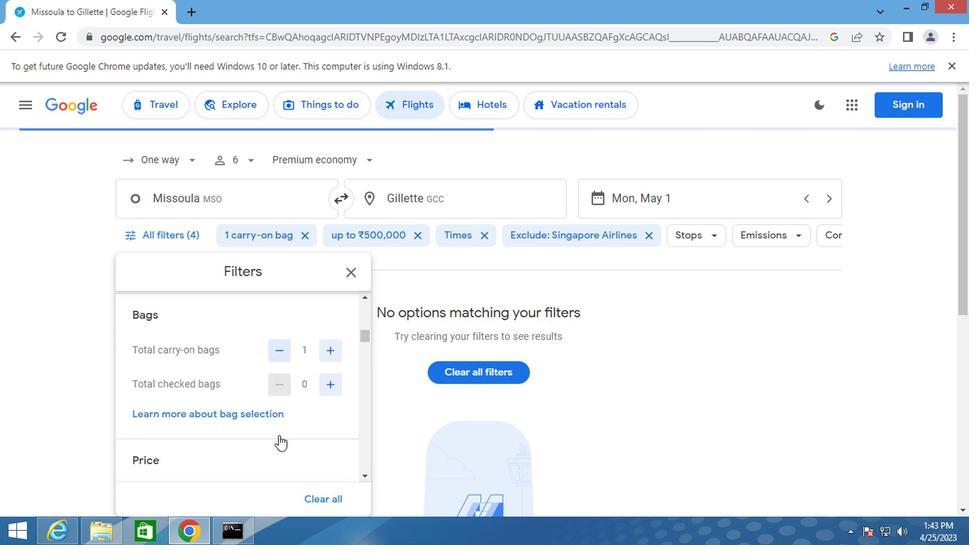 
Action: Mouse scrolled (276, 436) with delta (0, -1)
Screenshot: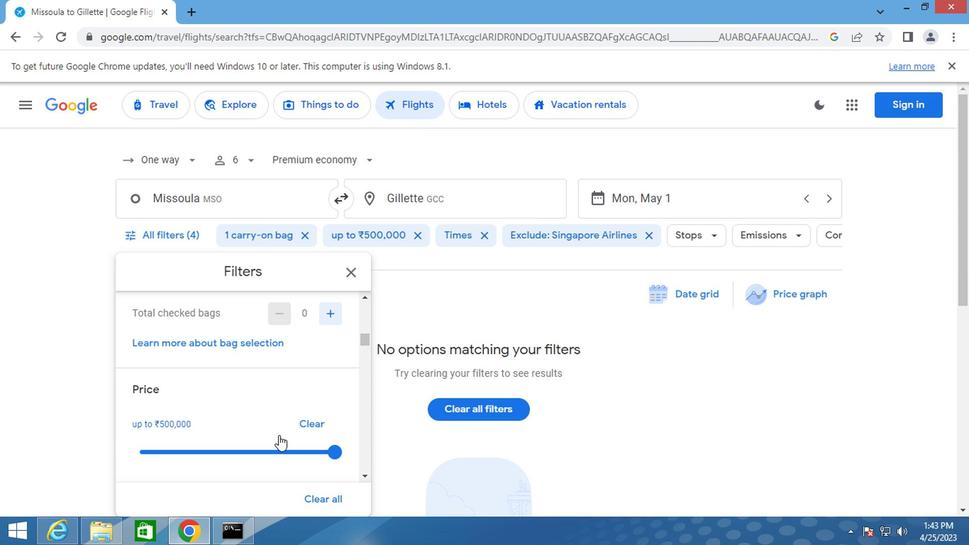 
Action: Mouse moved to (328, 381)
Screenshot: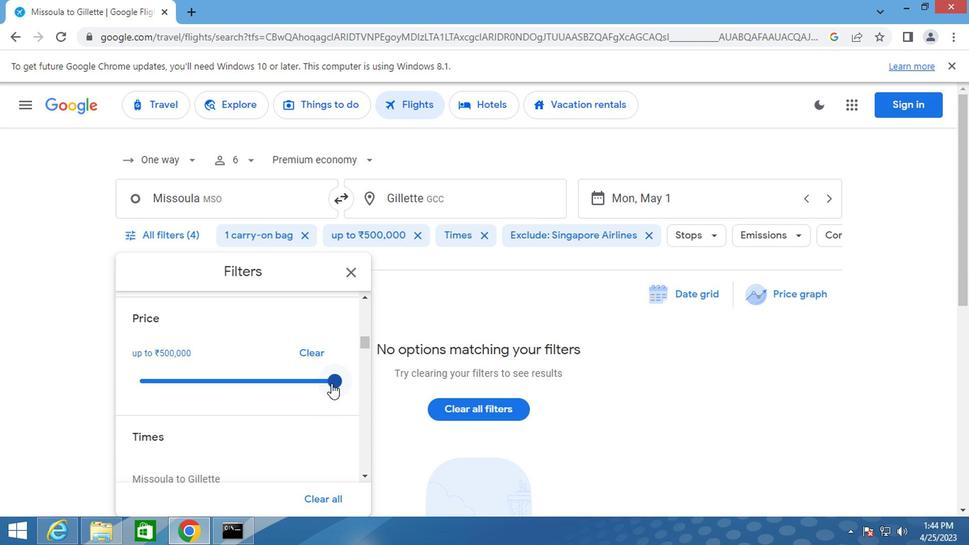 
Action: Mouse pressed left at (328, 381)
Screenshot: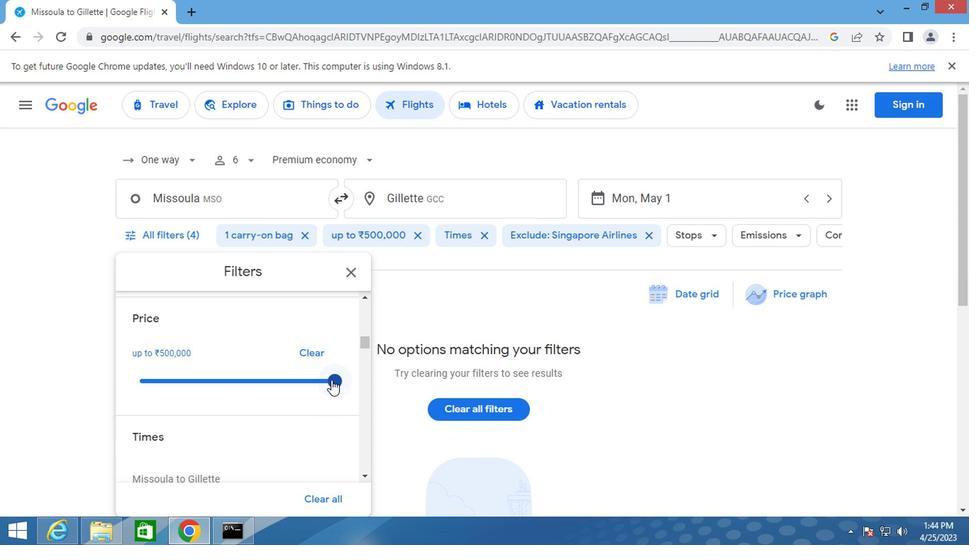 
Action: Mouse moved to (222, 373)
Screenshot: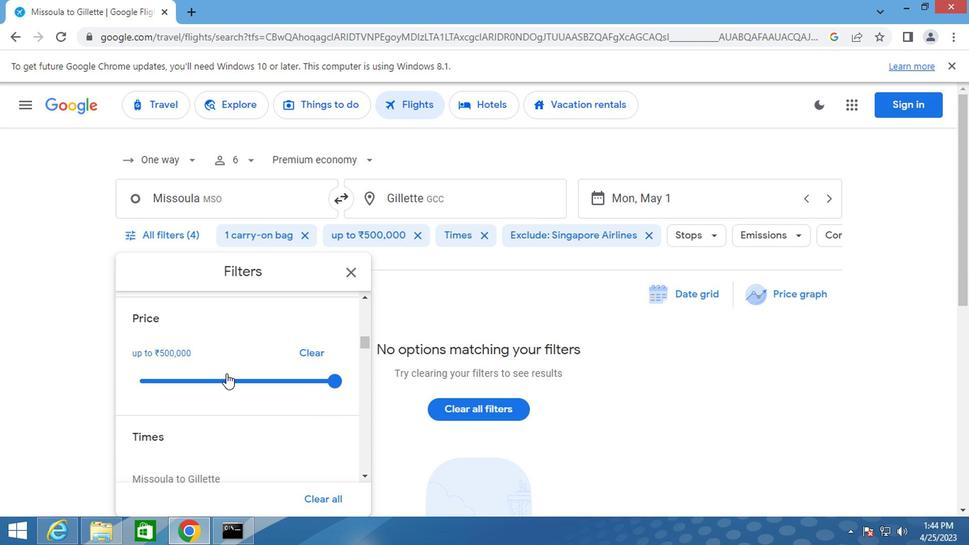 
Action: Mouse scrolled (222, 373) with delta (0, 0)
Screenshot: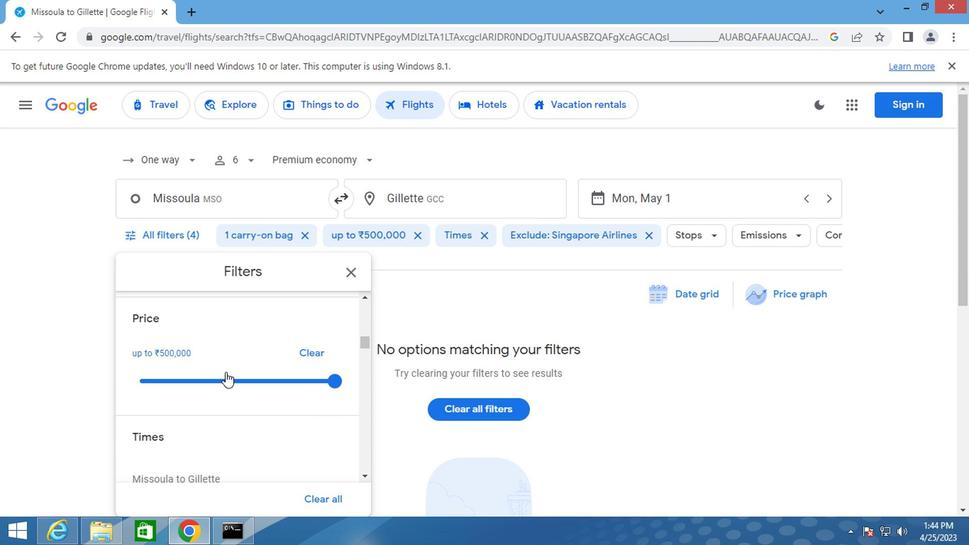 
Action: Mouse scrolled (222, 373) with delta (0, 0)
Screenshot: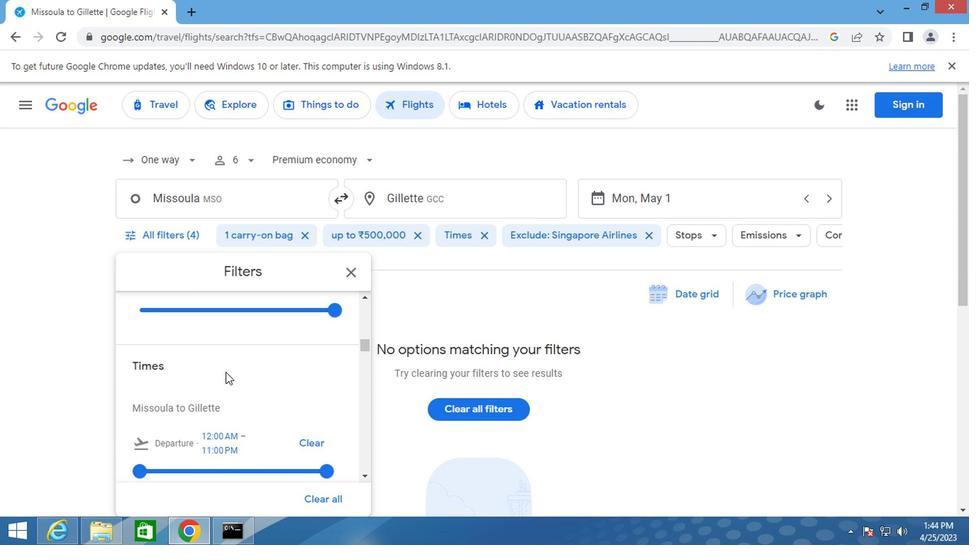 
Action: Mouse moved to (137, 404)
Screenshot: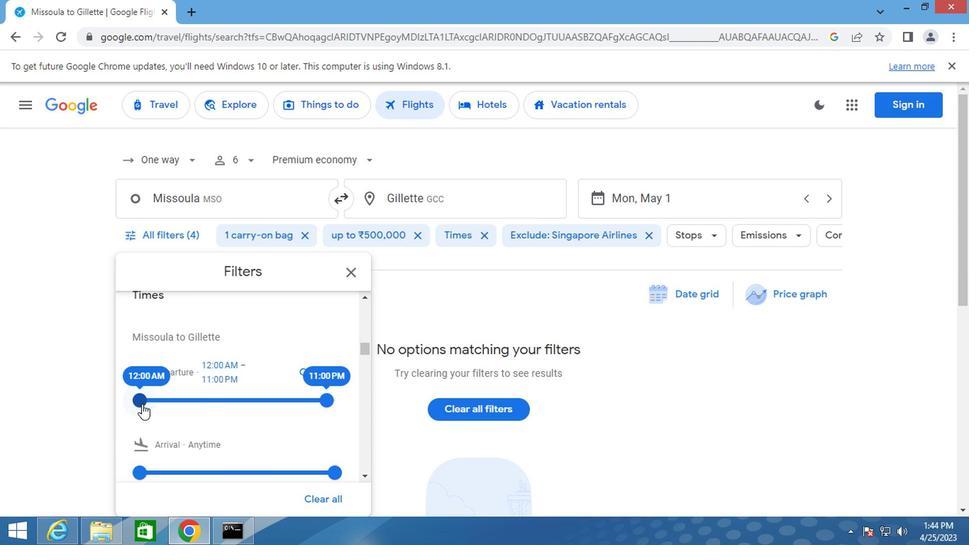 
Action: Mouse pressed left at (137, 404)
Screenshot: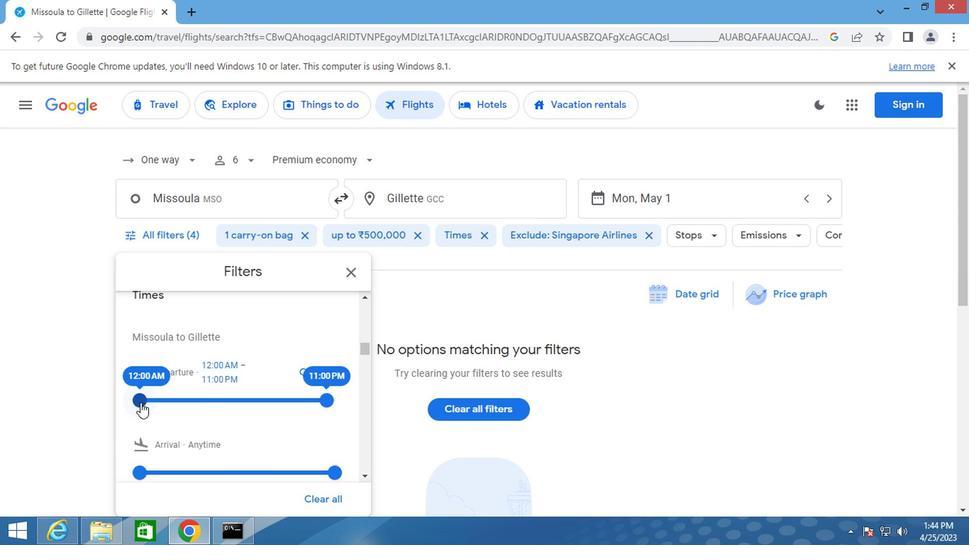
Action: Mouse moved to (350, 267)
Screenshot: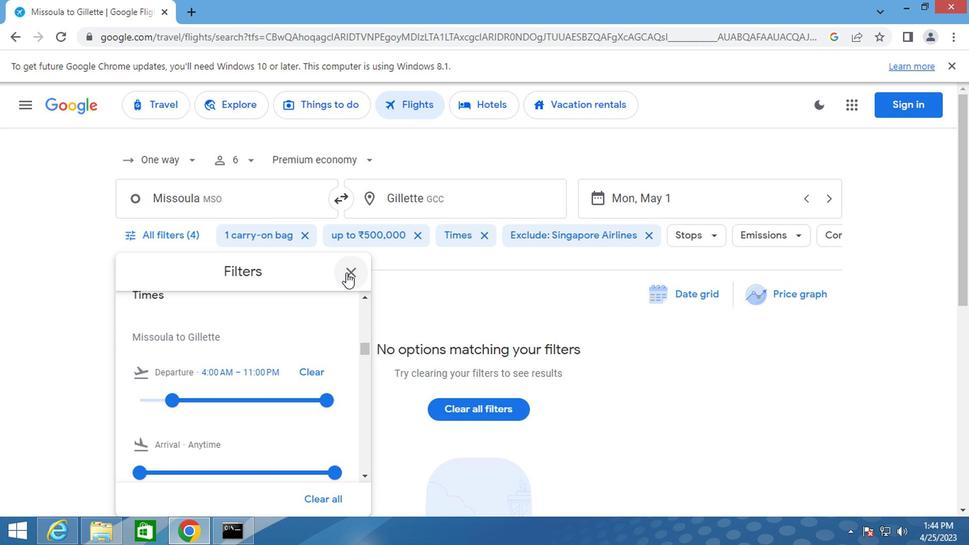 
Action: Mouse pressed left at (350, 267)
Screenshot: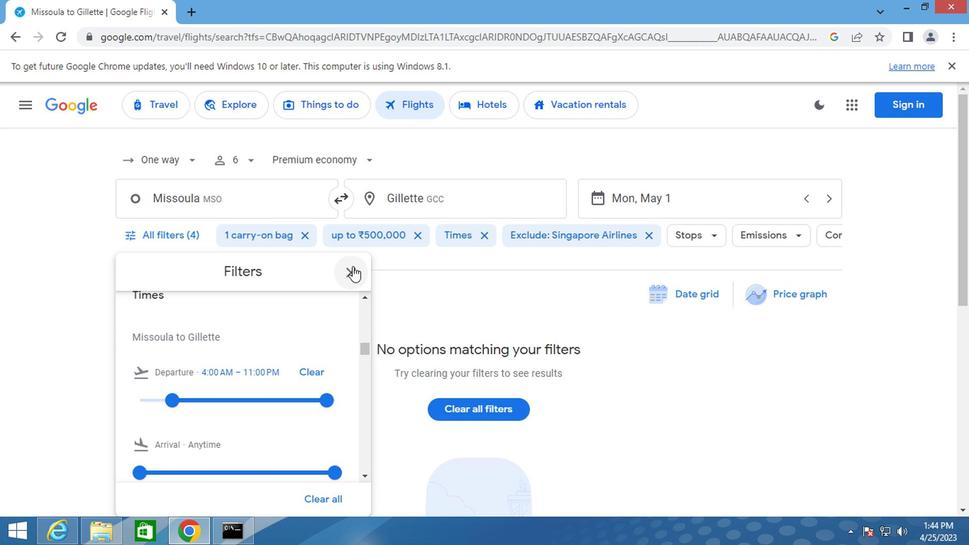 
Action: Key pressed <Key.f8>
Screenshot: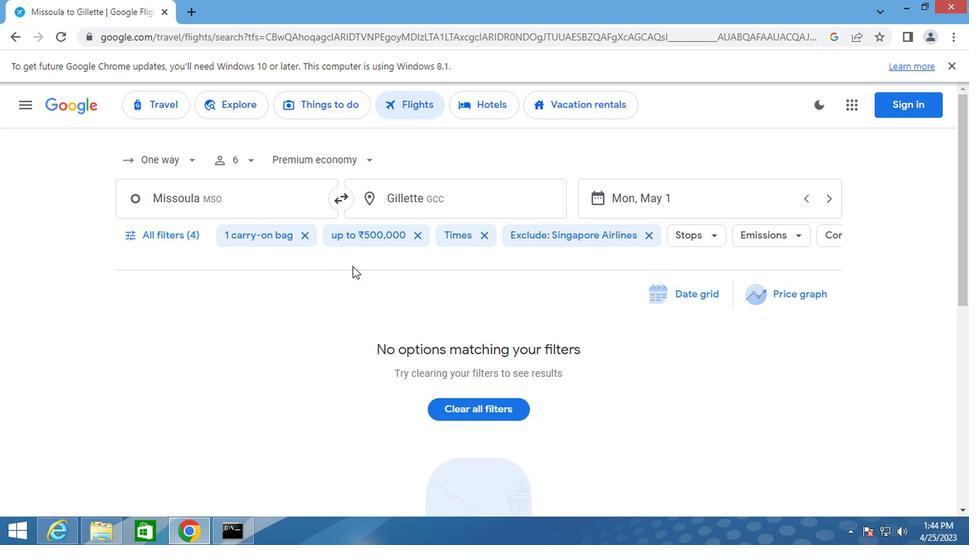 
